 Task: Open Card Product End-of-Life Execution in Board Brand Monitoring Best Practices to Workspace Audio Editing Software and add a team member Softage.3@softage.net, a label Yellow, a checklist User Experience Design, an attachment from your onedrive, a color Yellow and finally, add a card description 'Conduct customer research for new customer referral' and a comment 'Let us make sure we have a clear understanding of the resources and budget available for this task, ensuring that we can execute it effectively.'. Add a start date 'Jan 07, 1900' with a due date 'Jan 14, 1900'
Action: Mouse moved to (111, 345)
Screenshot: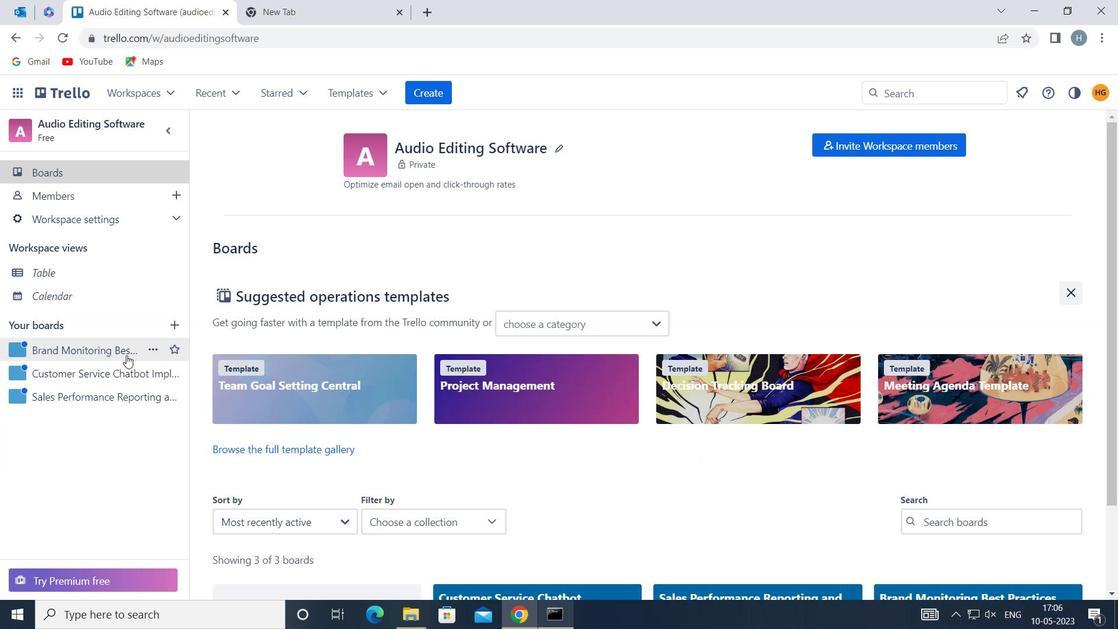 
Action: Mouse pressed left at (111, 345)
Screenshot: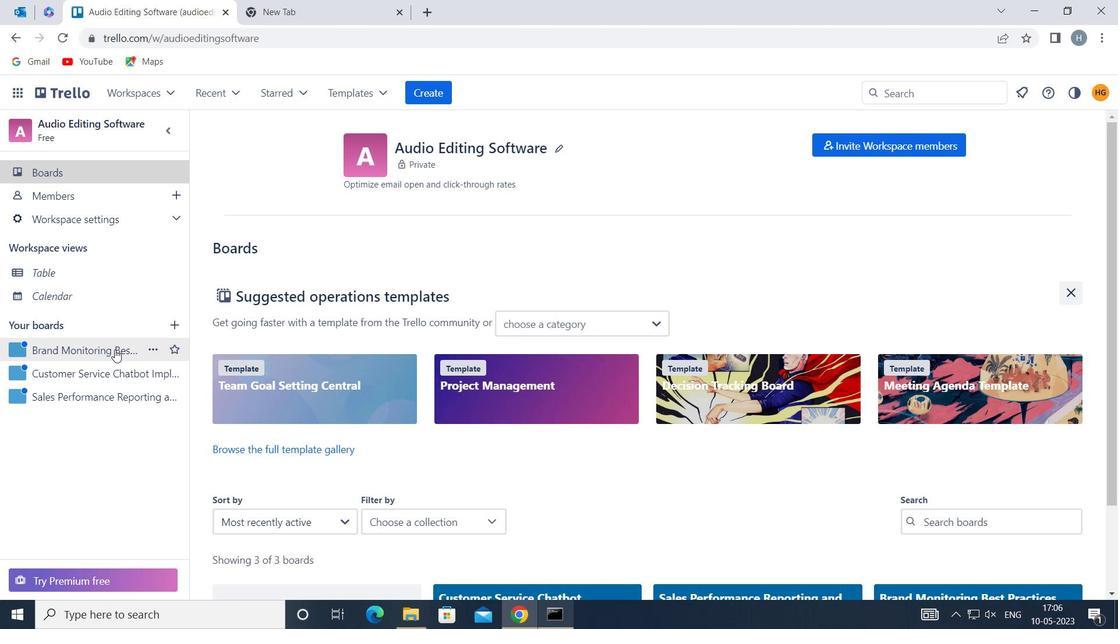 
Action: Mouse moved to (665, 203)
Screenshot: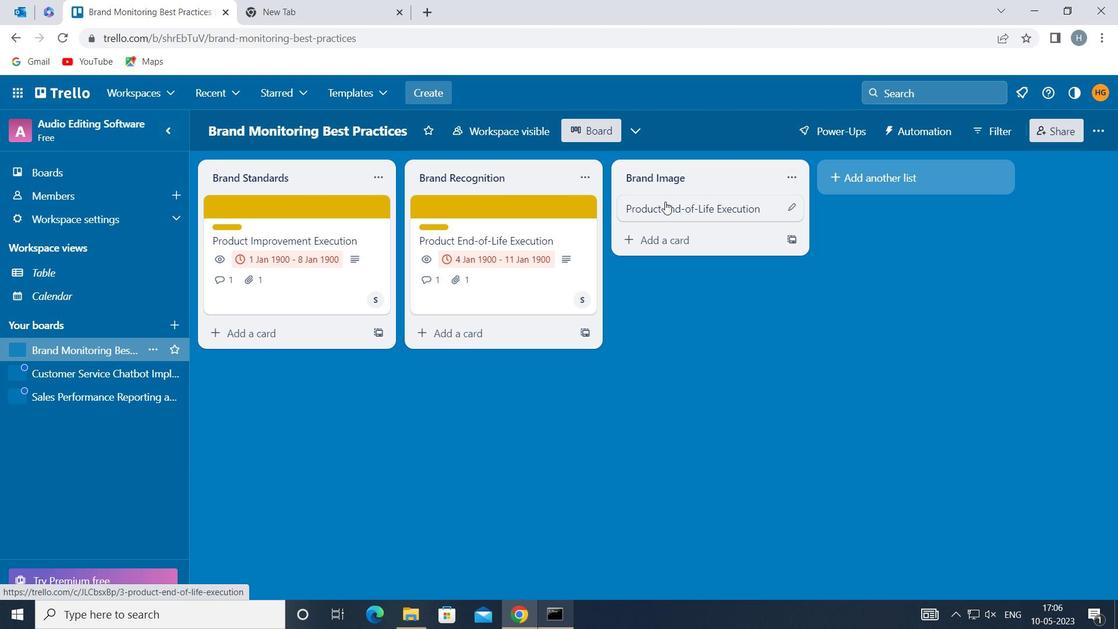 
Action: Mouse pressed left at (665, 203)
Screenshot: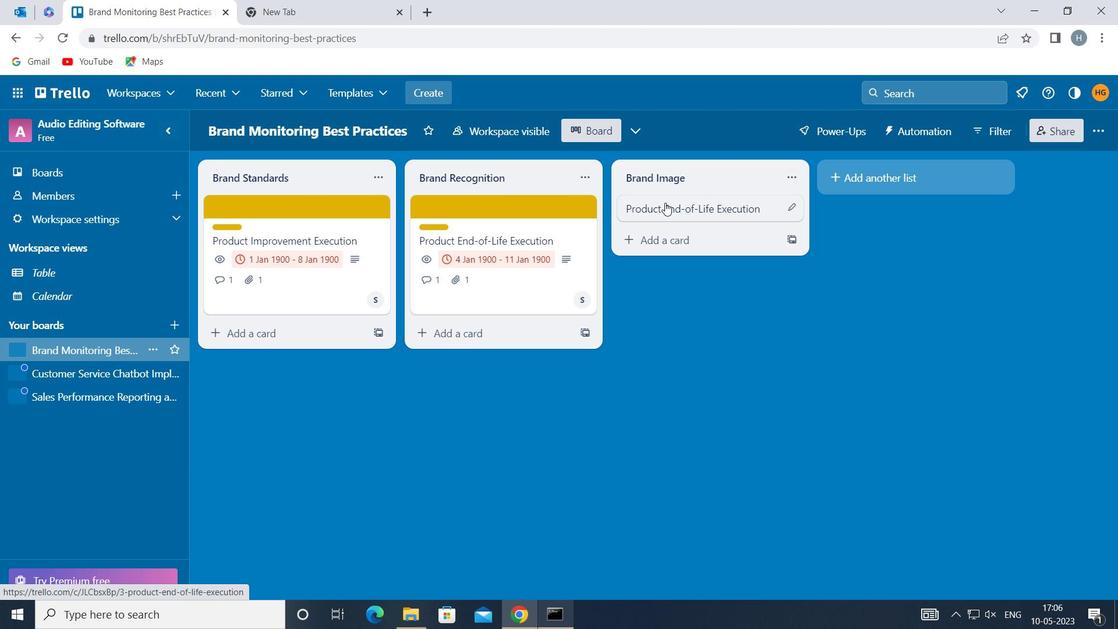 
Action: Mouse moved to (733, 262)
Screenshot: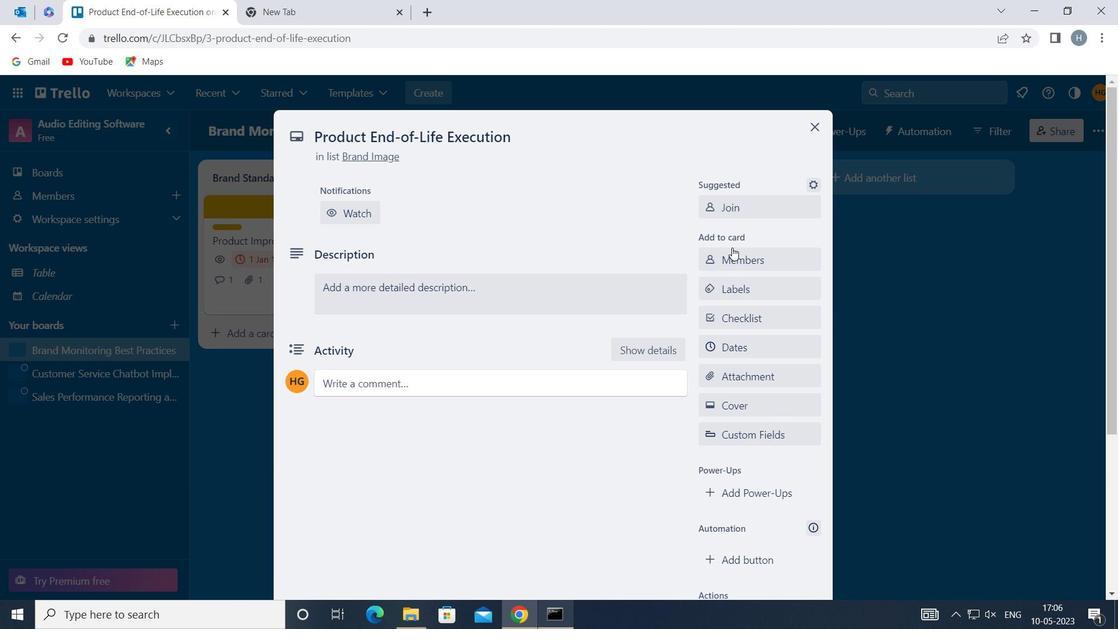 
Action: Mouse pressed left at (733, 262)
Screenshot: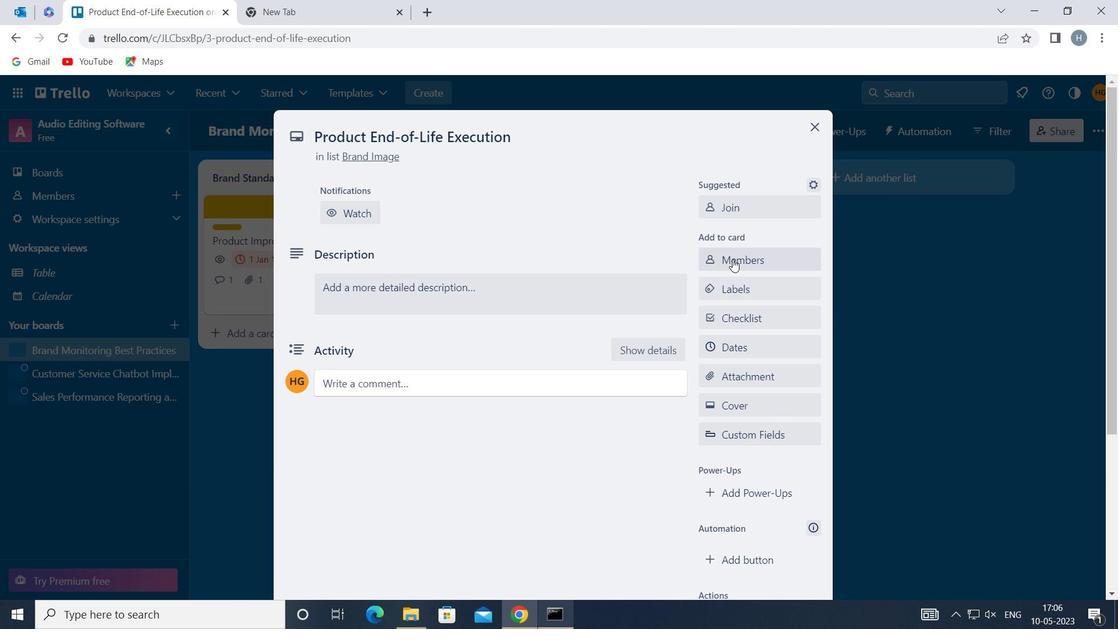
Action: Mouse moved to (735, 262)
Screenshot: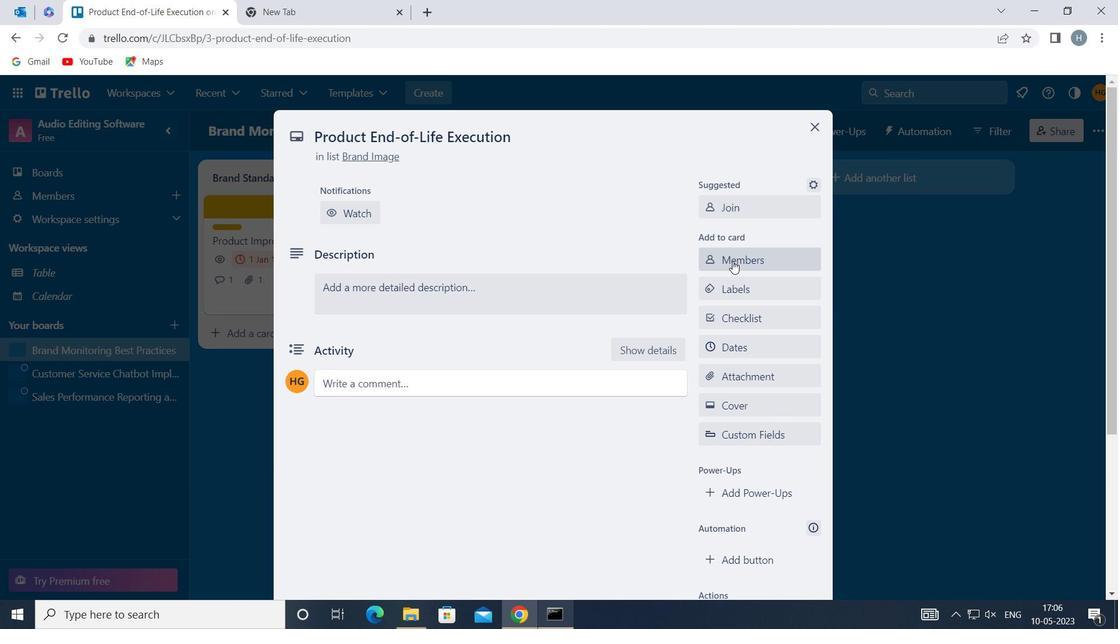 
Action: Key pressed sof
Screenshot: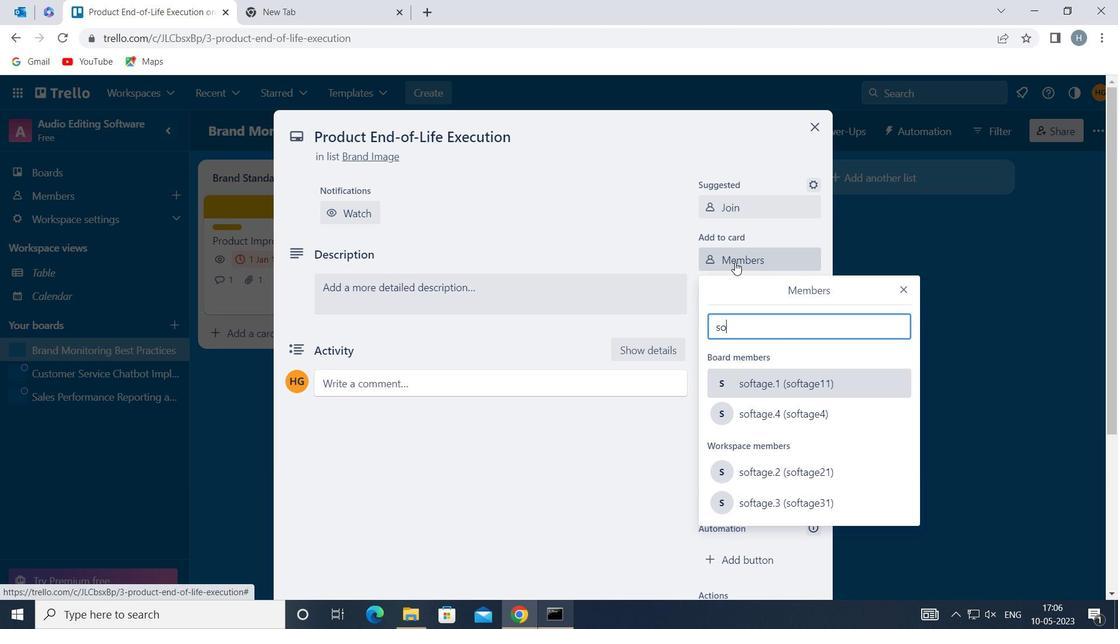 
Action: Mouse moved to (796, 503)
Screenshot: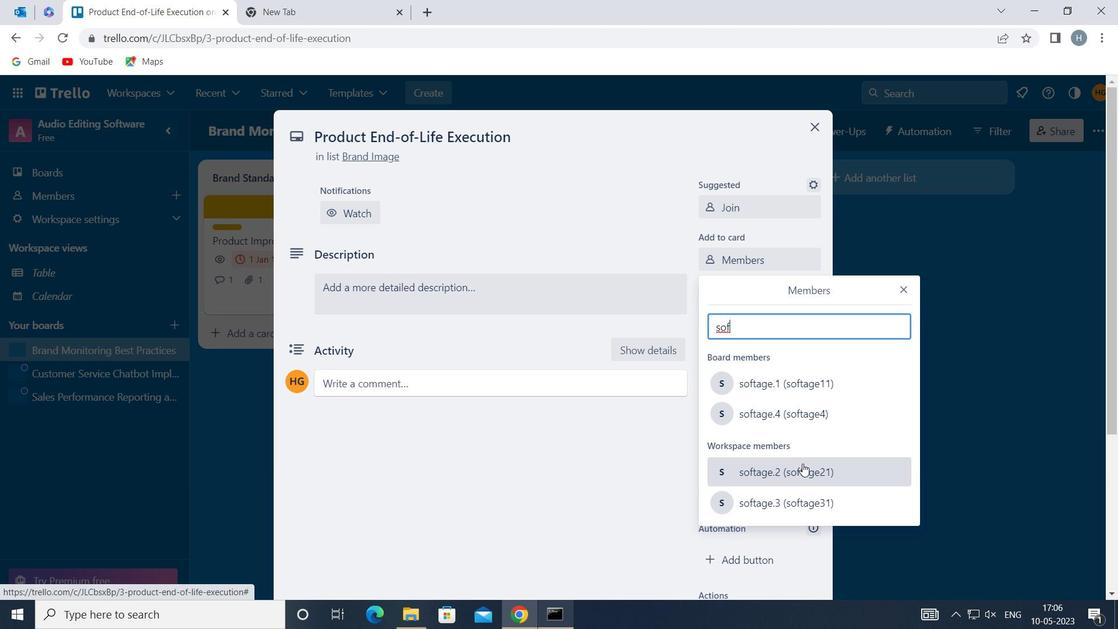 
Action: Mouse pressed left at (796, 503)
Screenshot: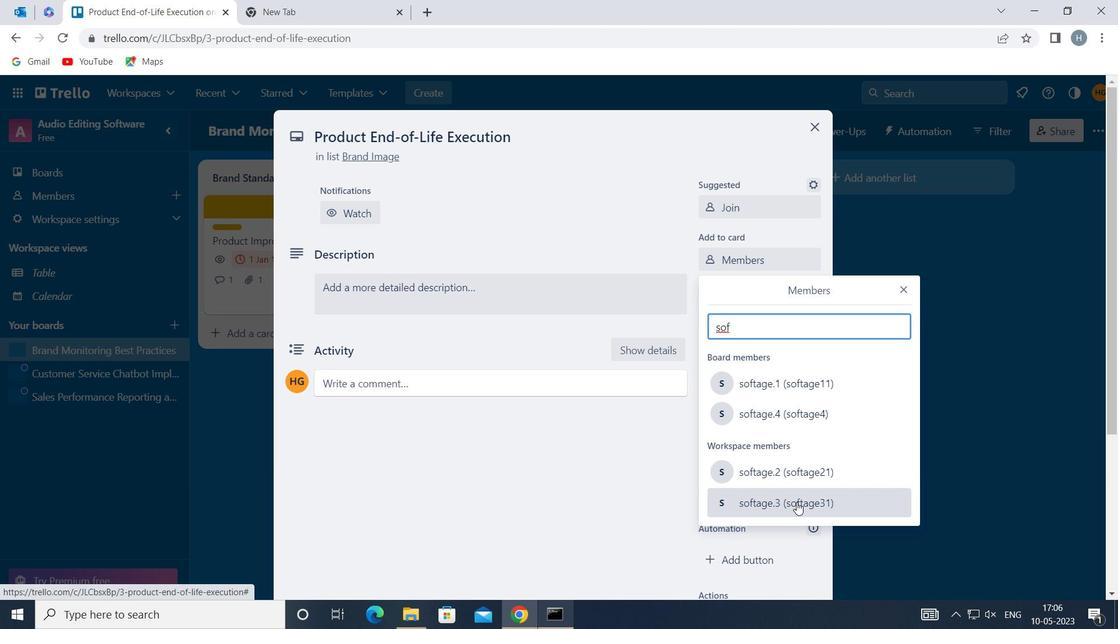 
Action: Mouse moved to (905, 284)
Screenshot: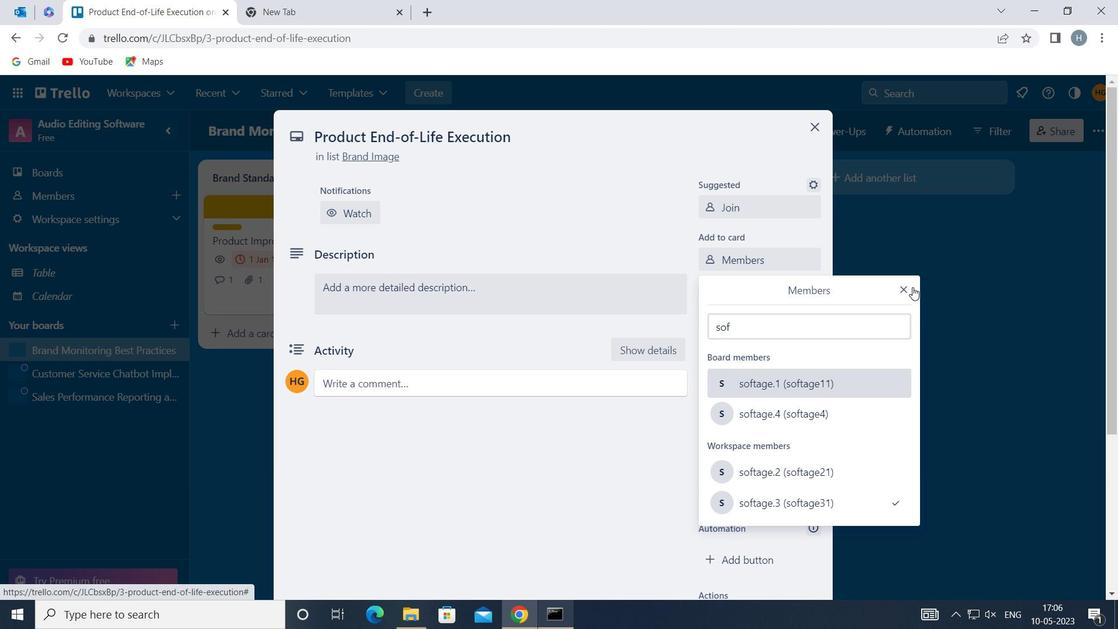 
Action: Mouse pressed left at (905, 284)
Screenshot: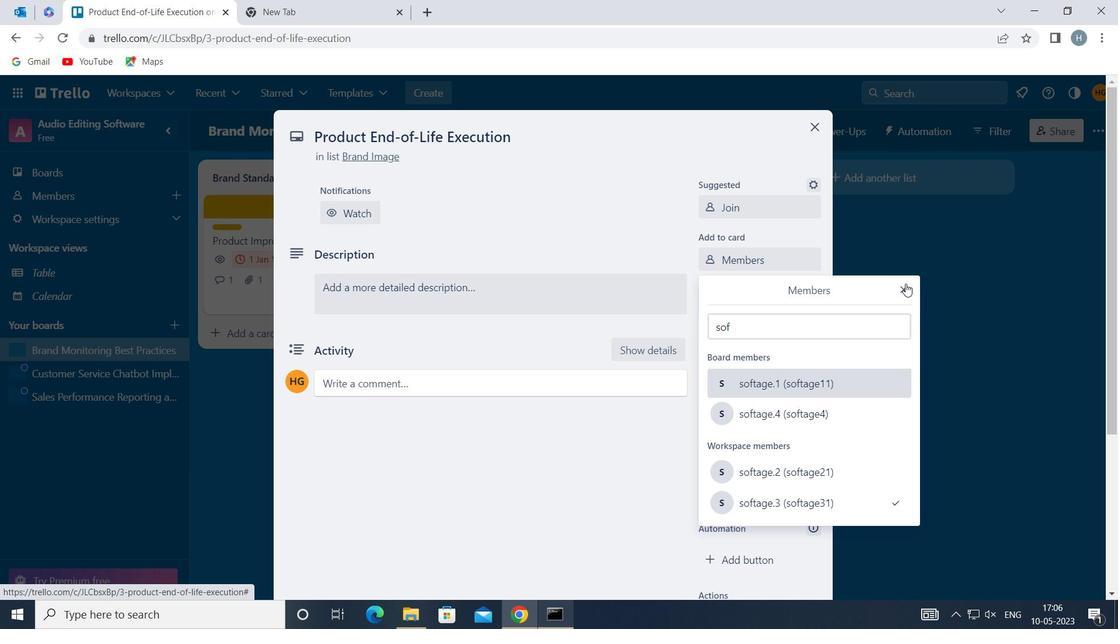 
Action: Mouse moved to (748, 288)
Screenshot: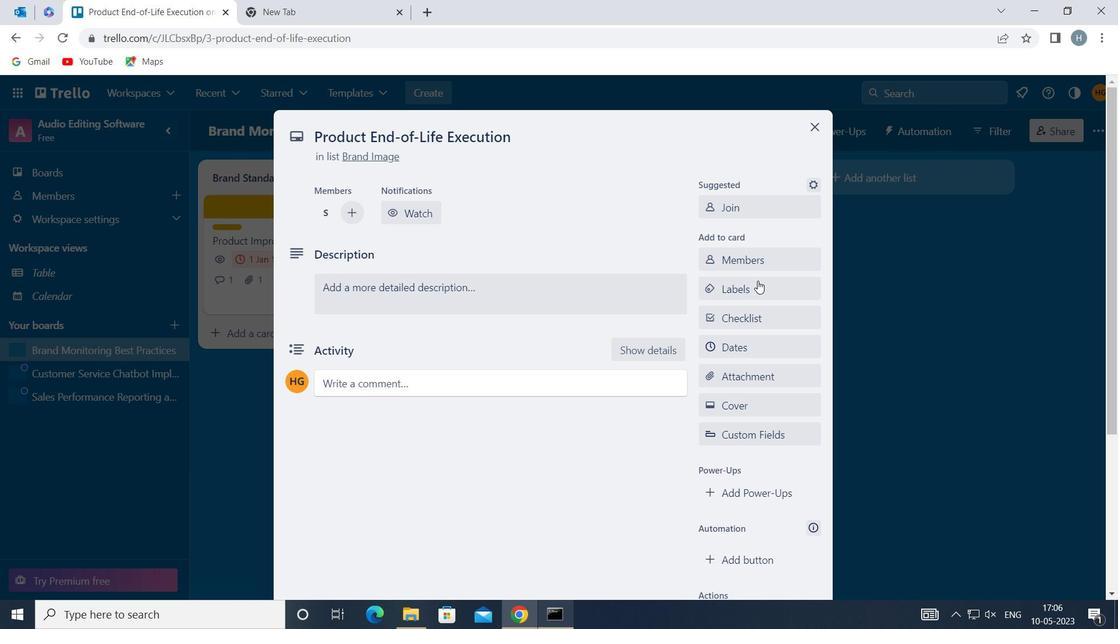 
Action: Mouse pressed left at (748, 288)
Screenshot: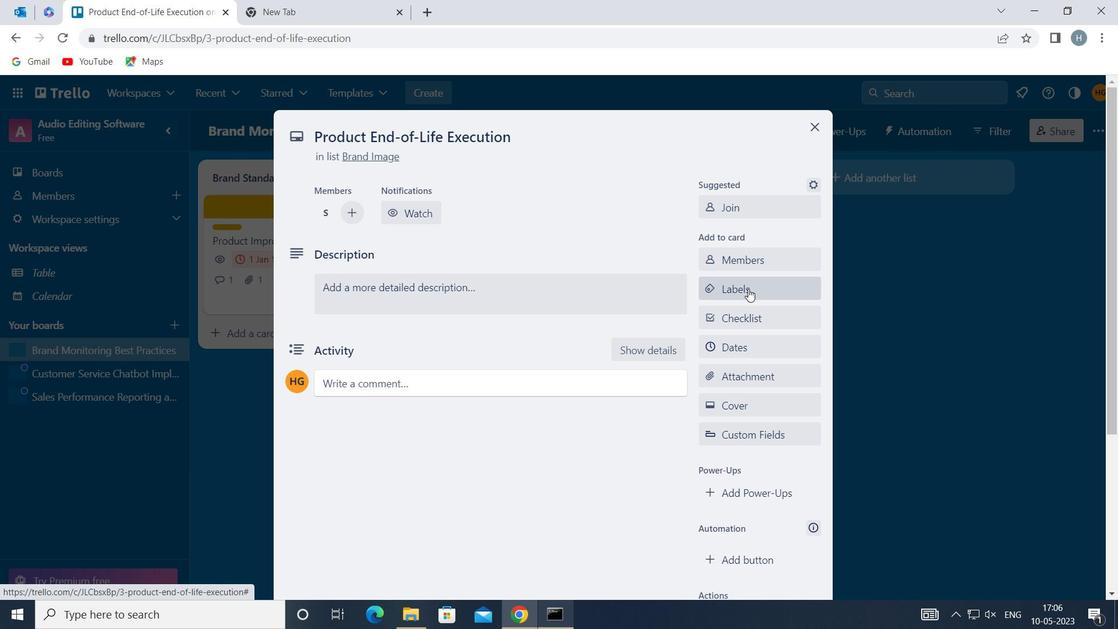 
Action: Mouse moved to (774, 239)
Screenshot: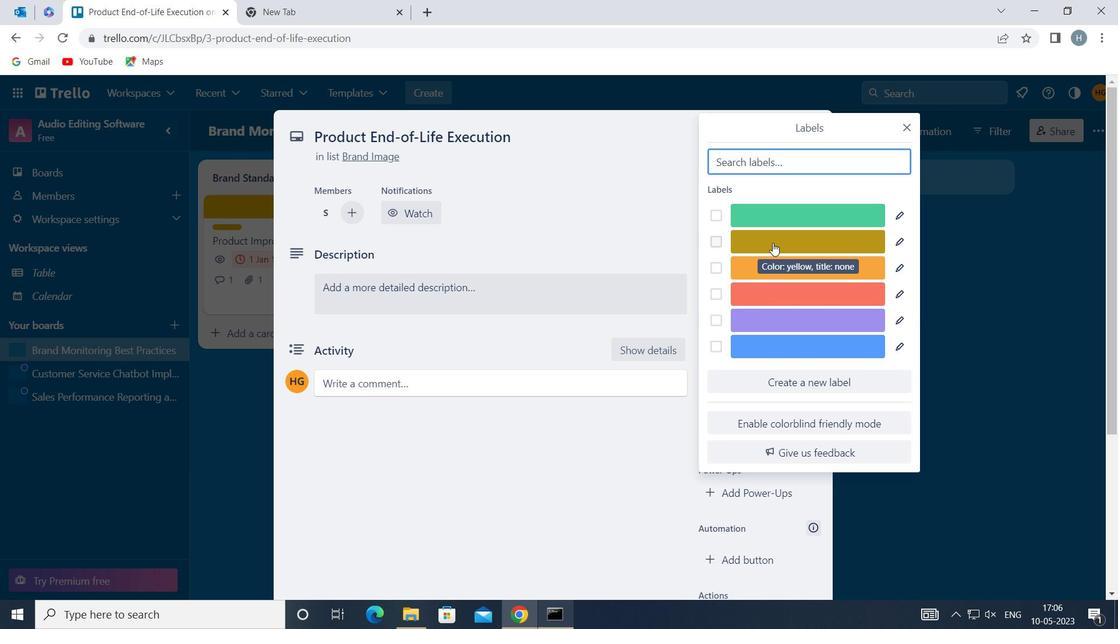 
Action: Mouse pressed left at (774, 239)
Screenshot: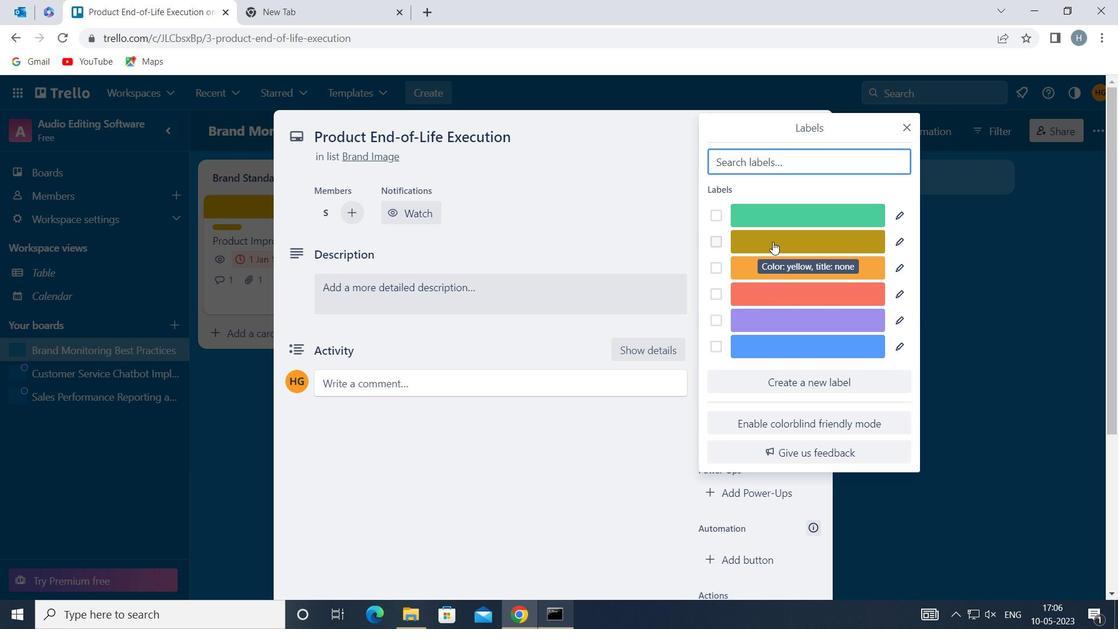 
Action: Mouse moved to (909, 125)
Screenshot: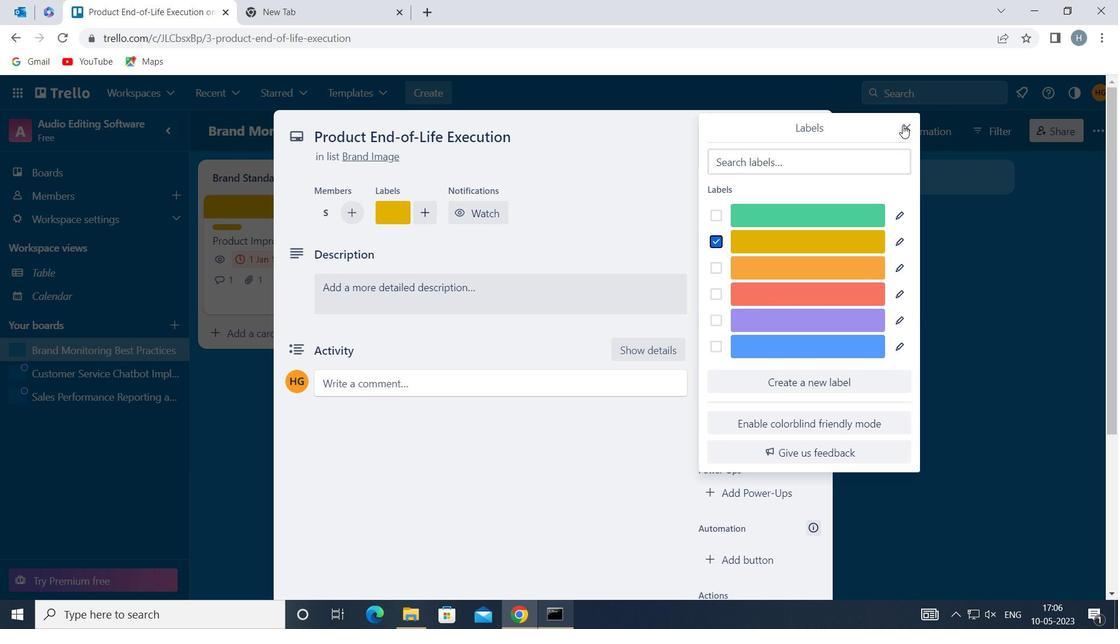 
Action: Mouse pressed left at (909, 125)
Screenshot: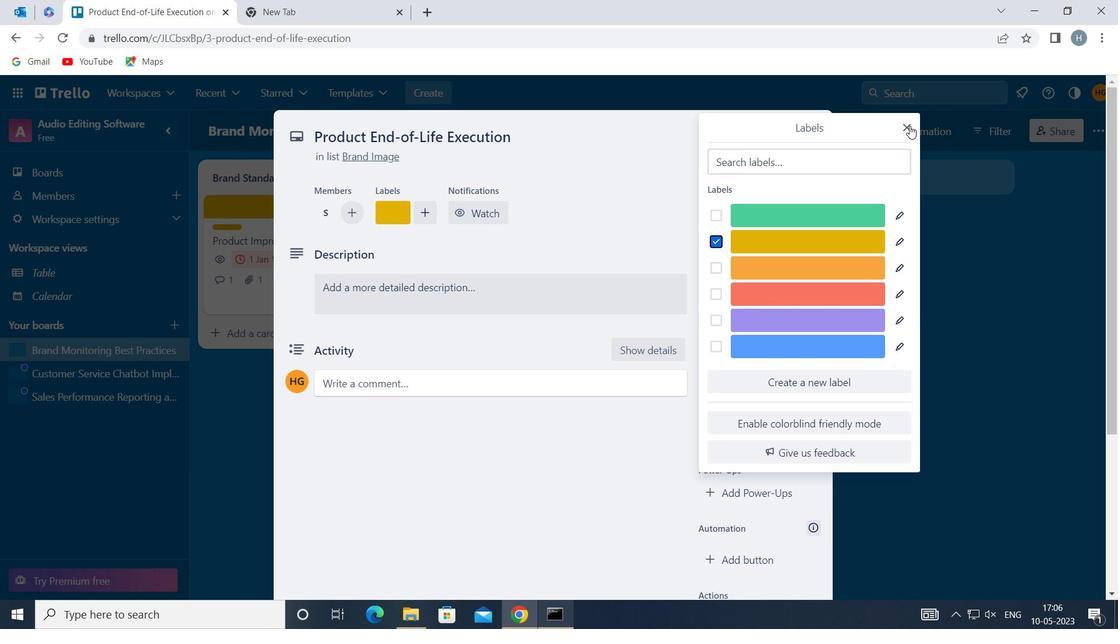
Action: Mouse moved to (764, 308)
Screenshot: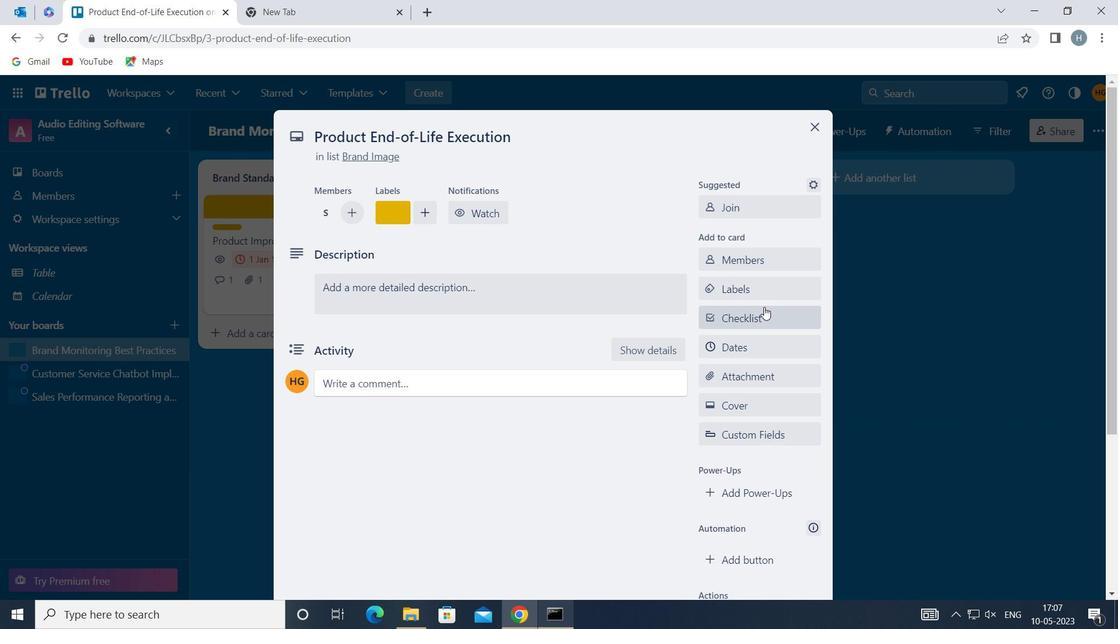 
Action: Mouse pressed left at (764, 308)
Screenshot: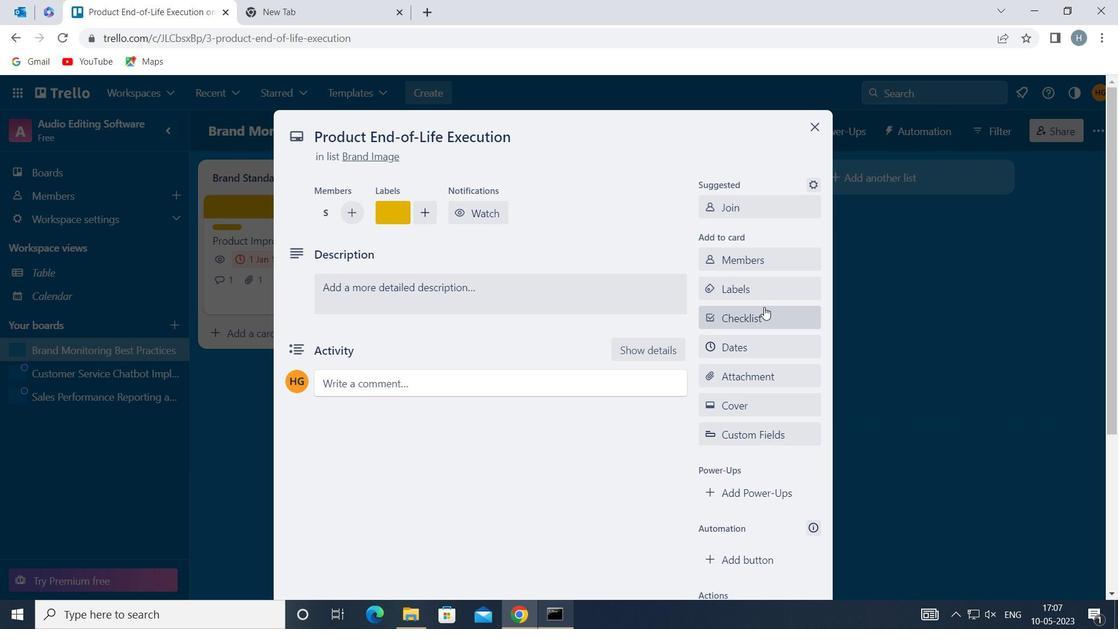 
Action: Mouse moved to (764, 308)
Screenshot: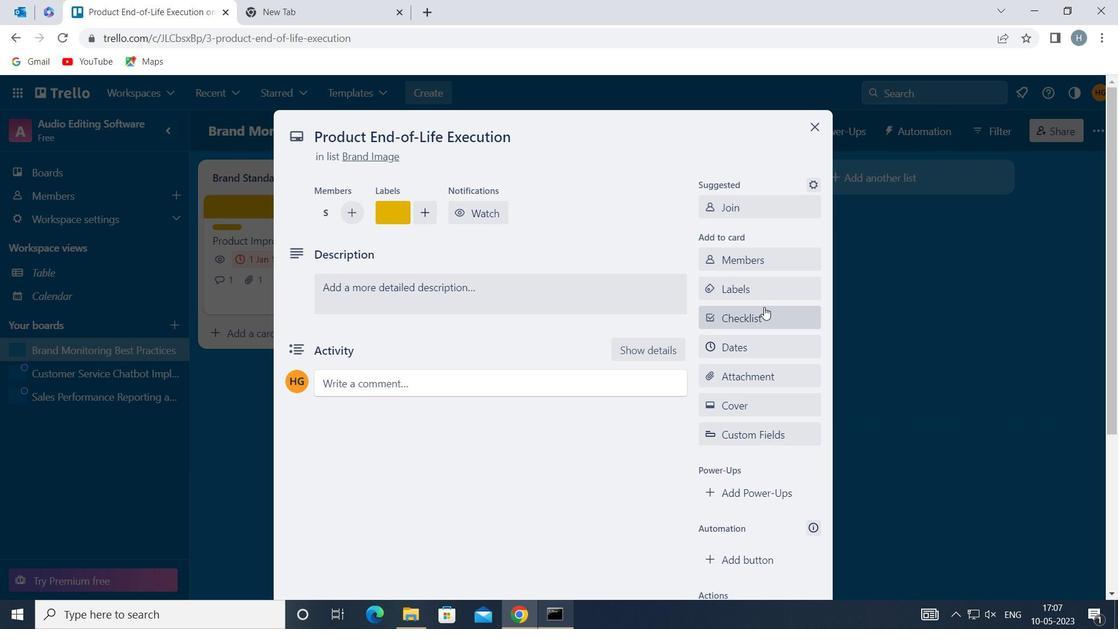 
Action: Key pressed <Key.shift>USER
Screenshot: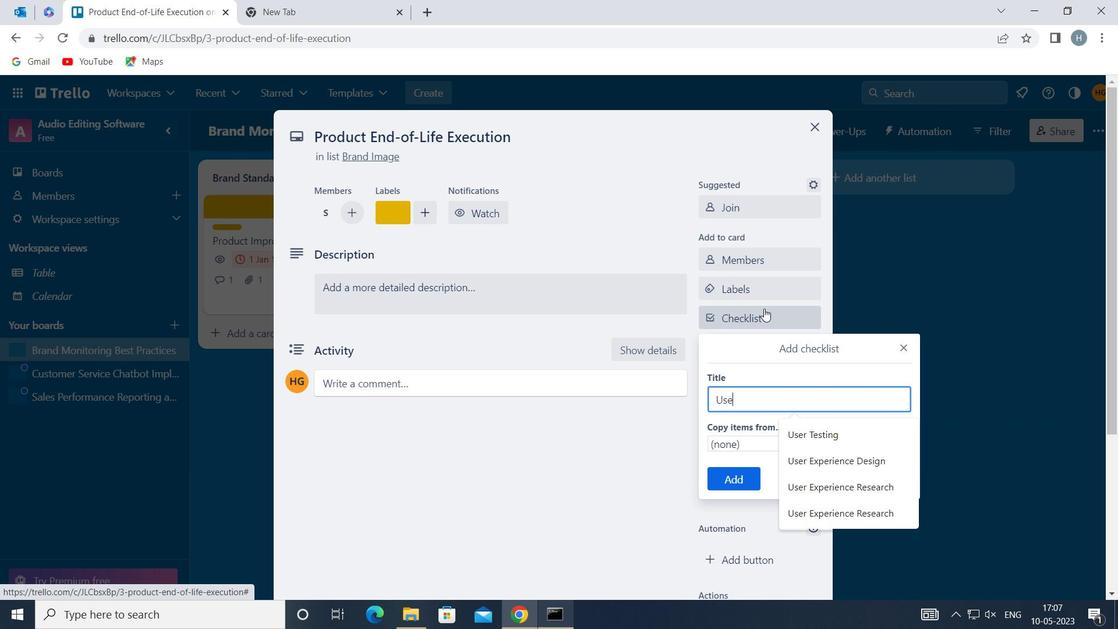 
Action: Mouse moved to (840, 458)
Screenshot: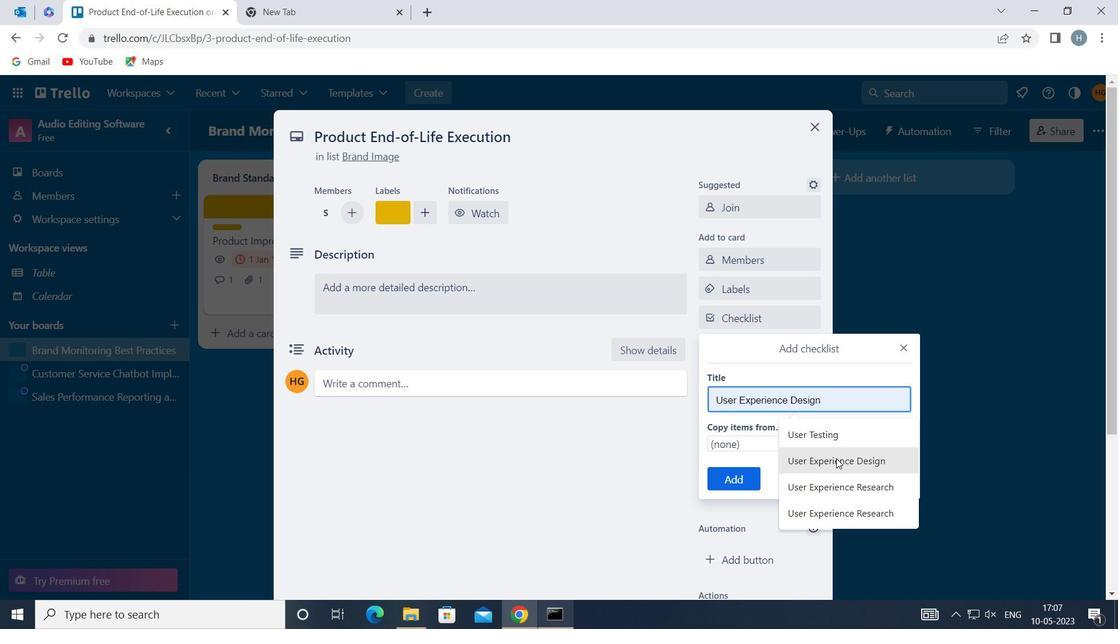 
Action: Mouse pressed left at (840, 458)
Screenshot: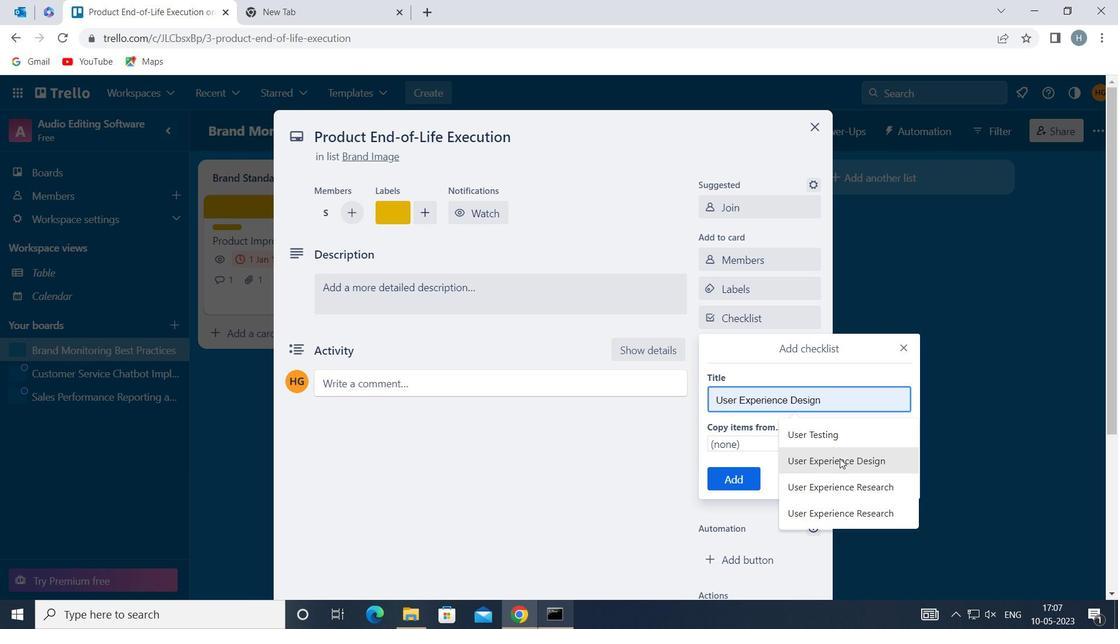 
Action: Mouse moved to (739, 478)
Screenshot: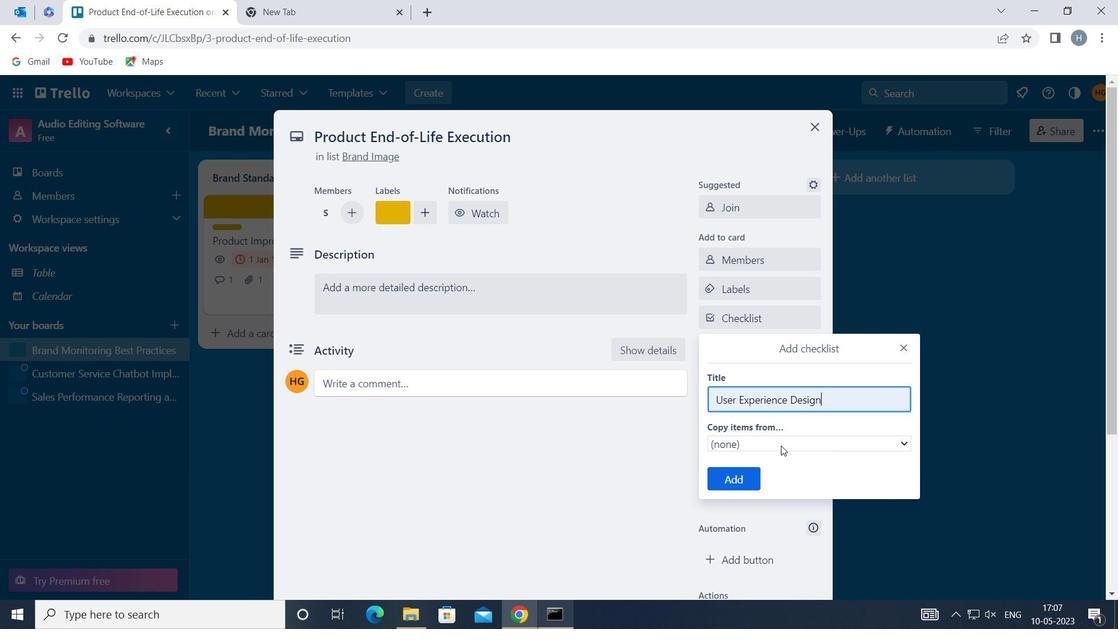
Action: Mouse pressed left at (739, 478)
Screenshot: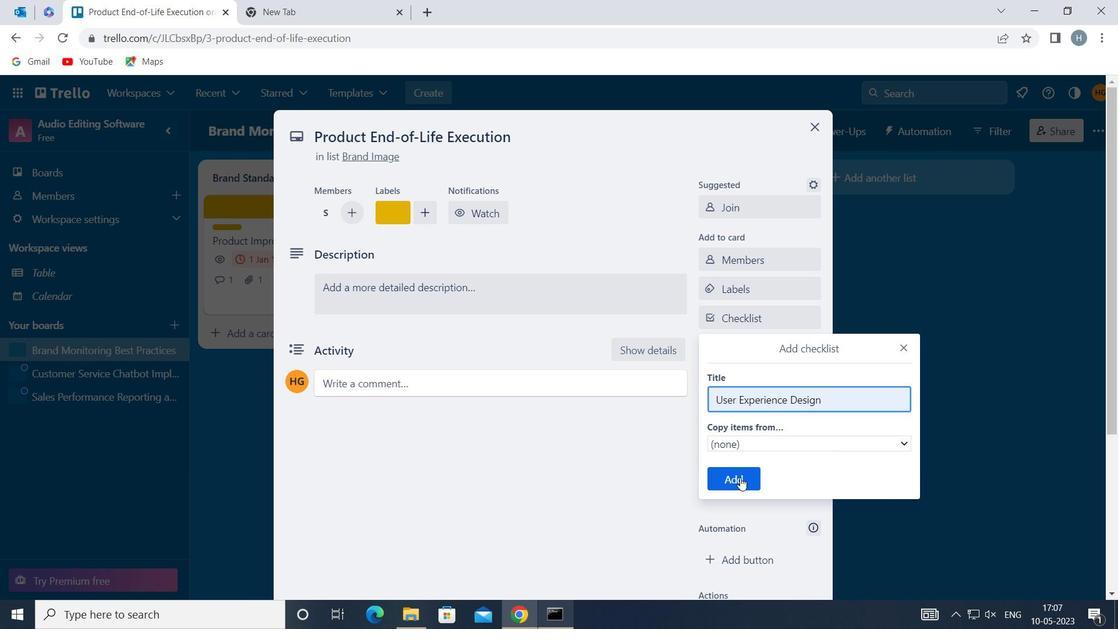 
Action: Mouse moved to (761, 374)
Screenshot: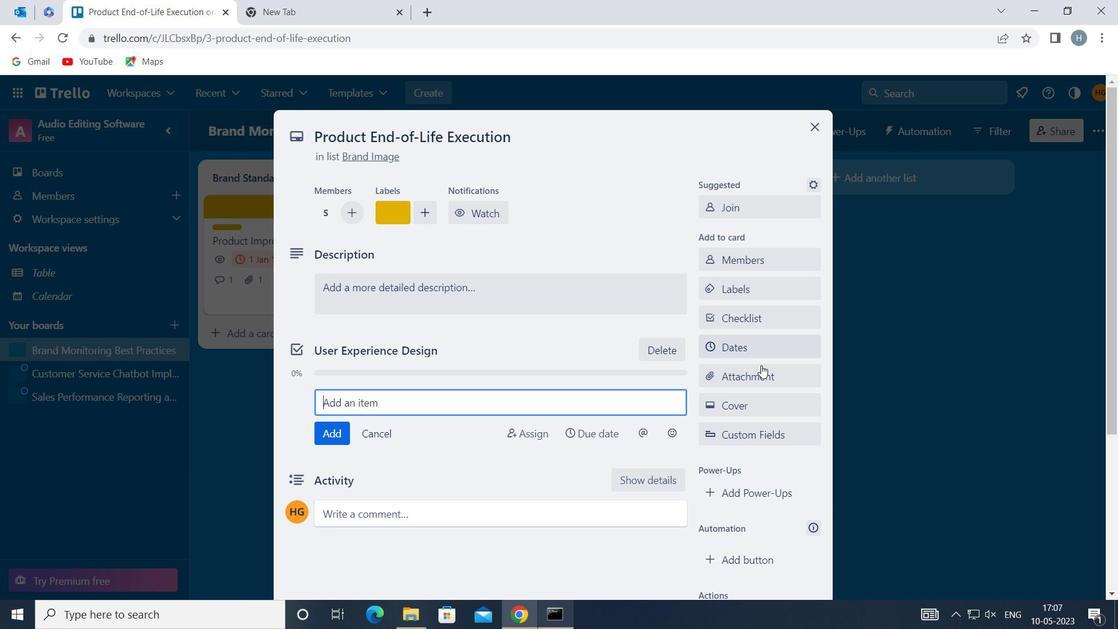 
Action: Mouse pressed left at (761, 374)
Screenshot: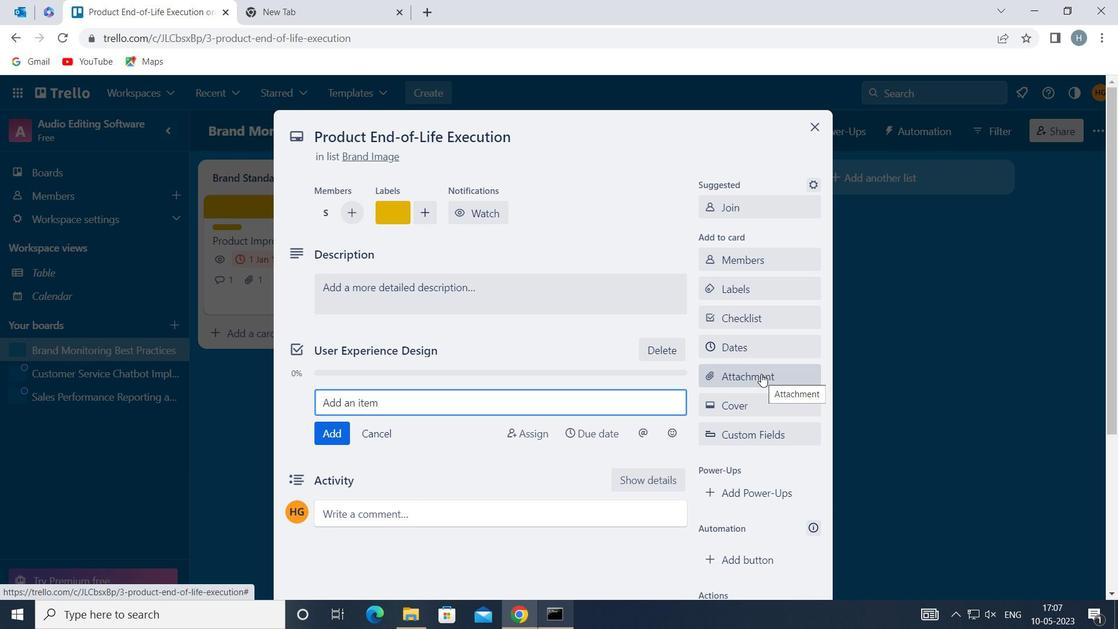 
Action: Mouse moved to (767, 275)
Screenshot: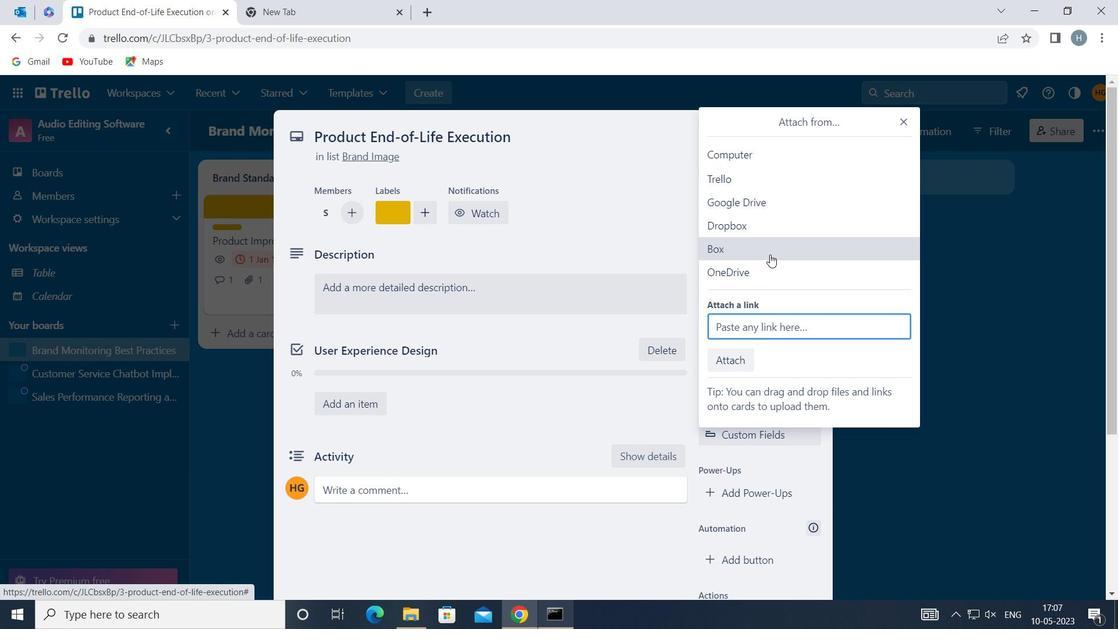 
Action: Mouse pressed left at (767, 275)
Screenshot: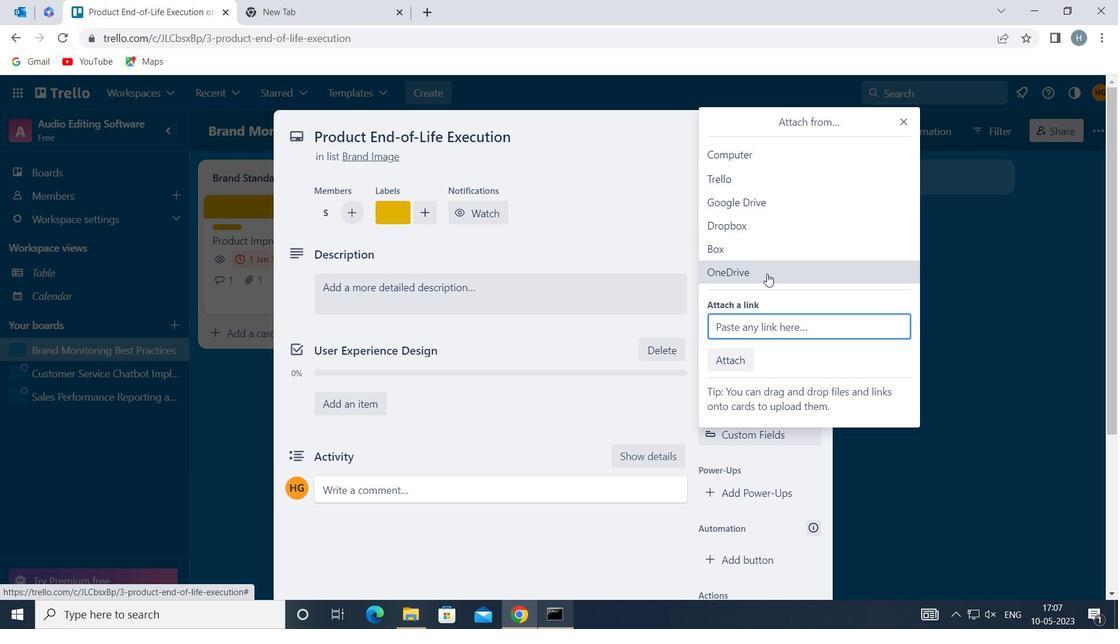 
Action: Mouse moved to (697, 204)
Screenshot: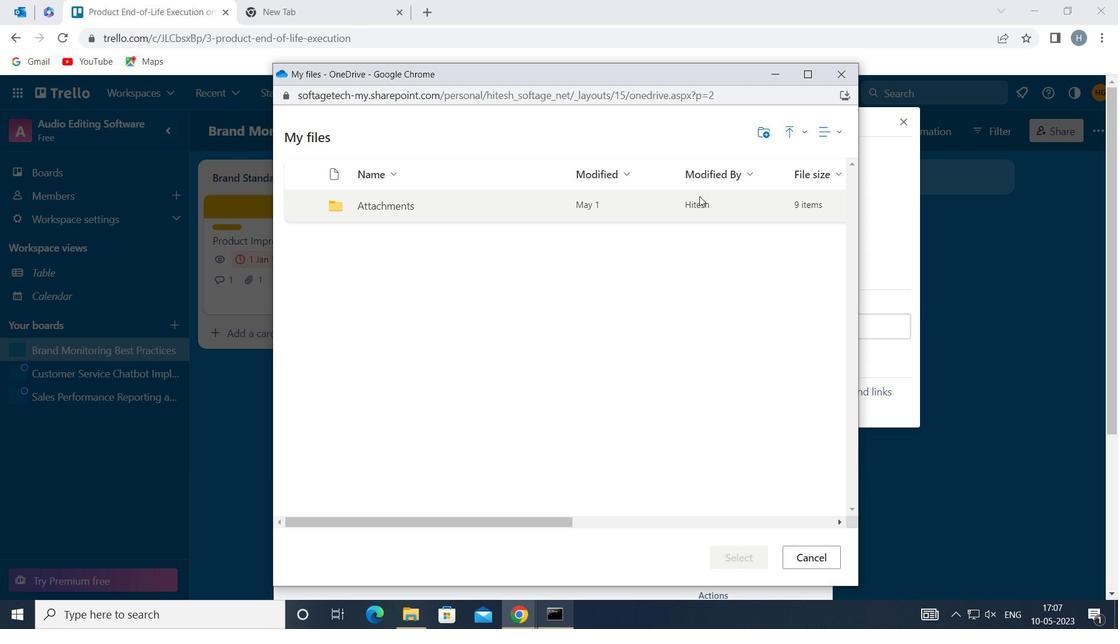 
Action: Mouse pressed left at (697, 204)
Screenshot: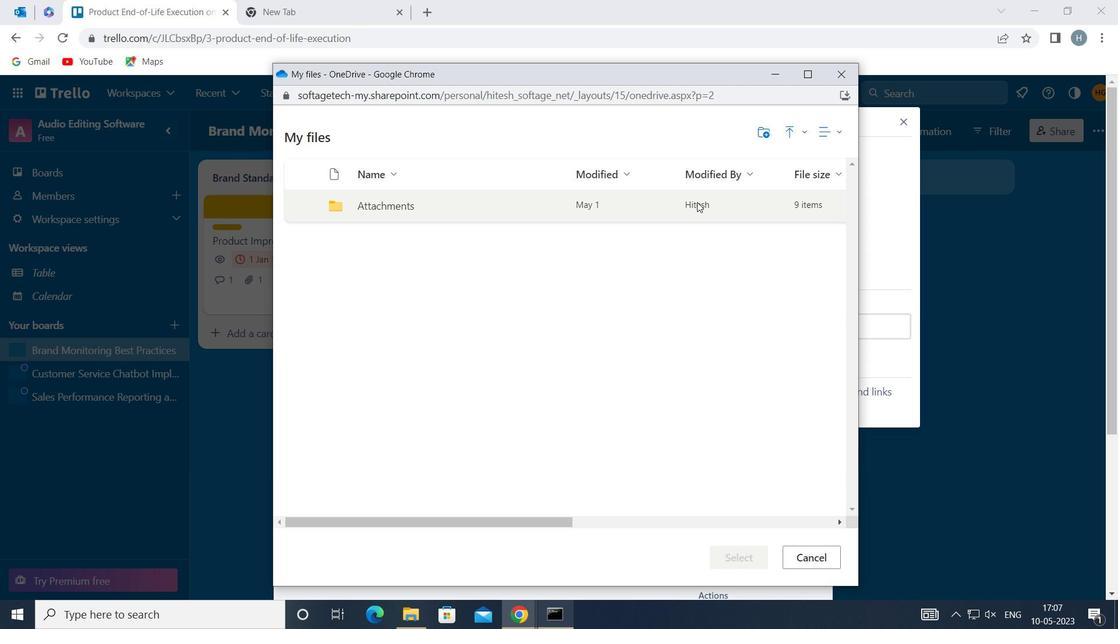 
Action: Mouse moved to (694, 206)
Screenshot: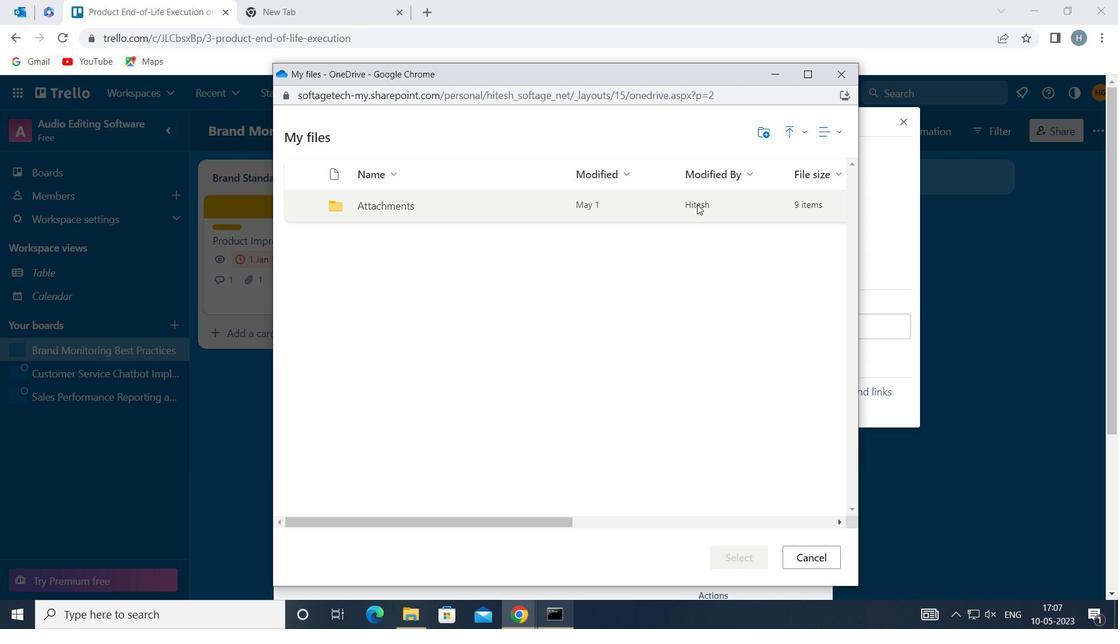 
Action: Mouse pressed left at (694, 206)
Screenshot: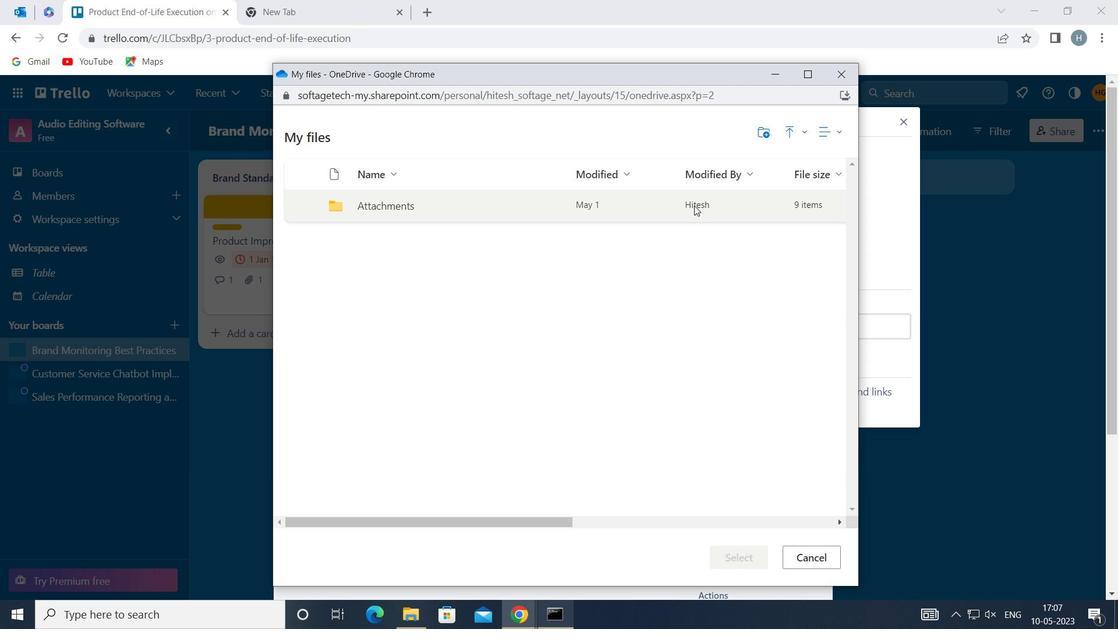 
Action: Mouse pressed left at (694, 206)
Screenshot: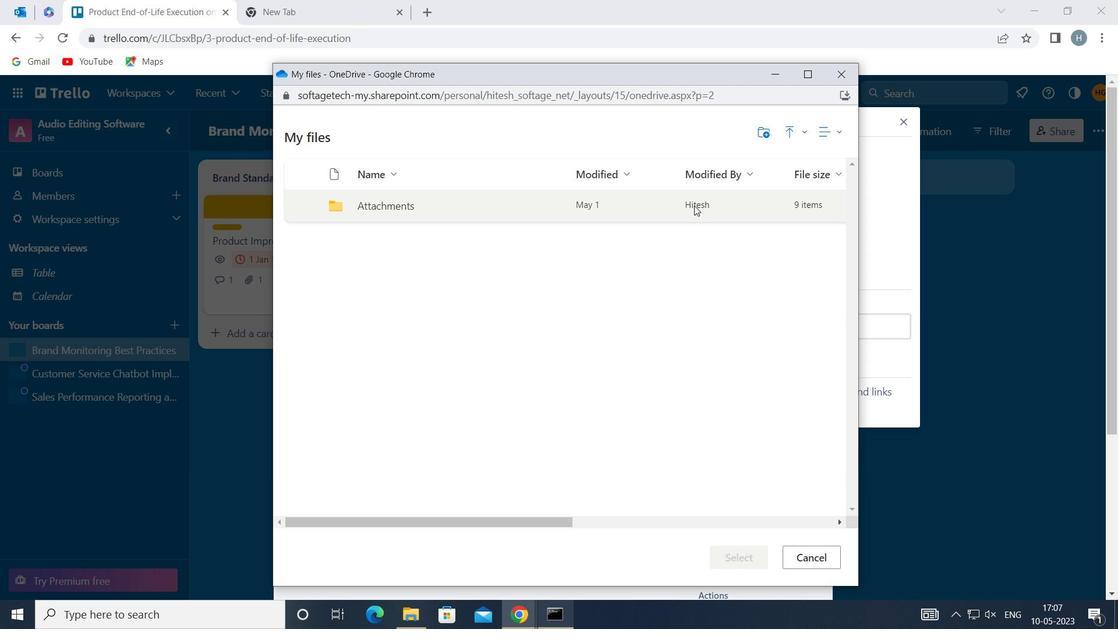 
Action: Mouse moved to (694, 234)
Screenshot: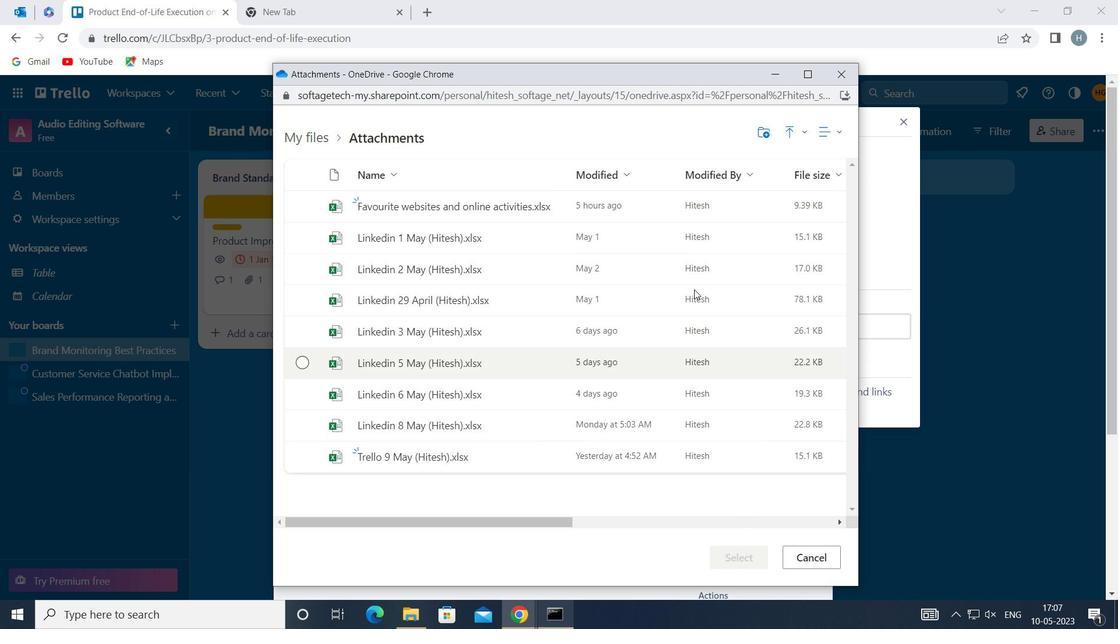 
Action: Mouse pressed left at (694, 234)
Screenshot: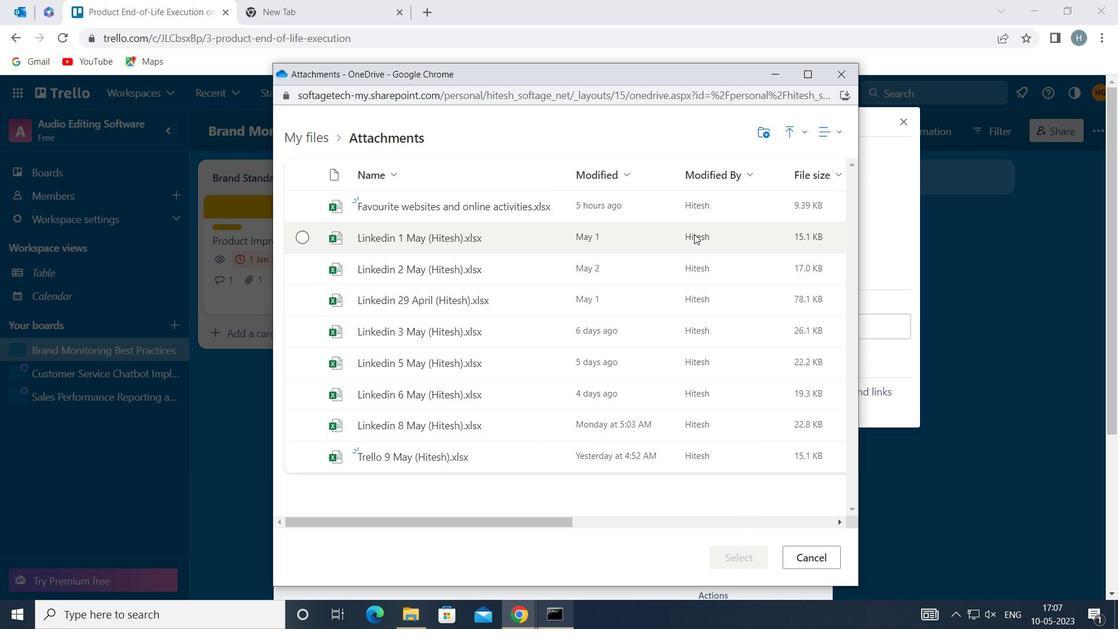 
Action: Mouse moved to (742, 551)
Screenshot: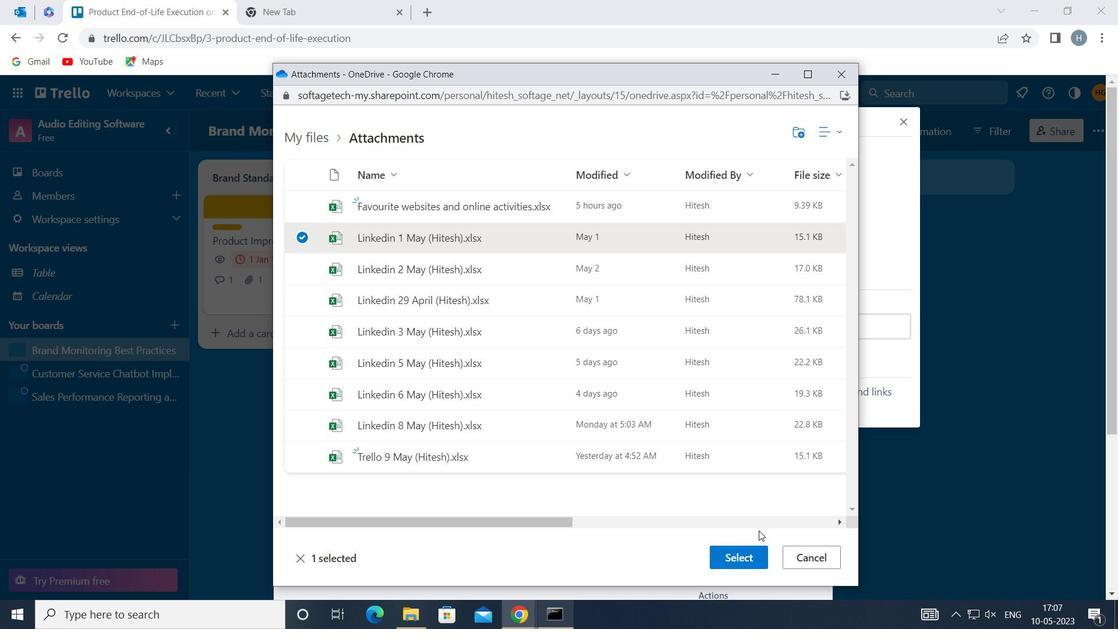 
Action: Mouse pressed left at (742, 551)
Screenshot: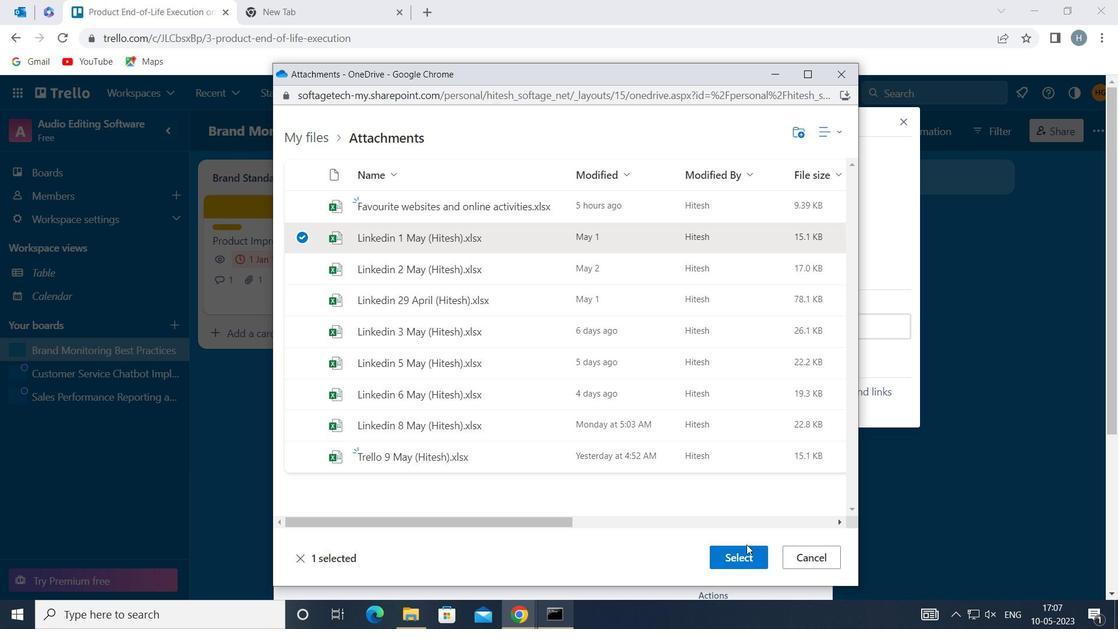 
Action: Mouse moved to (756, 403)
Screenshot: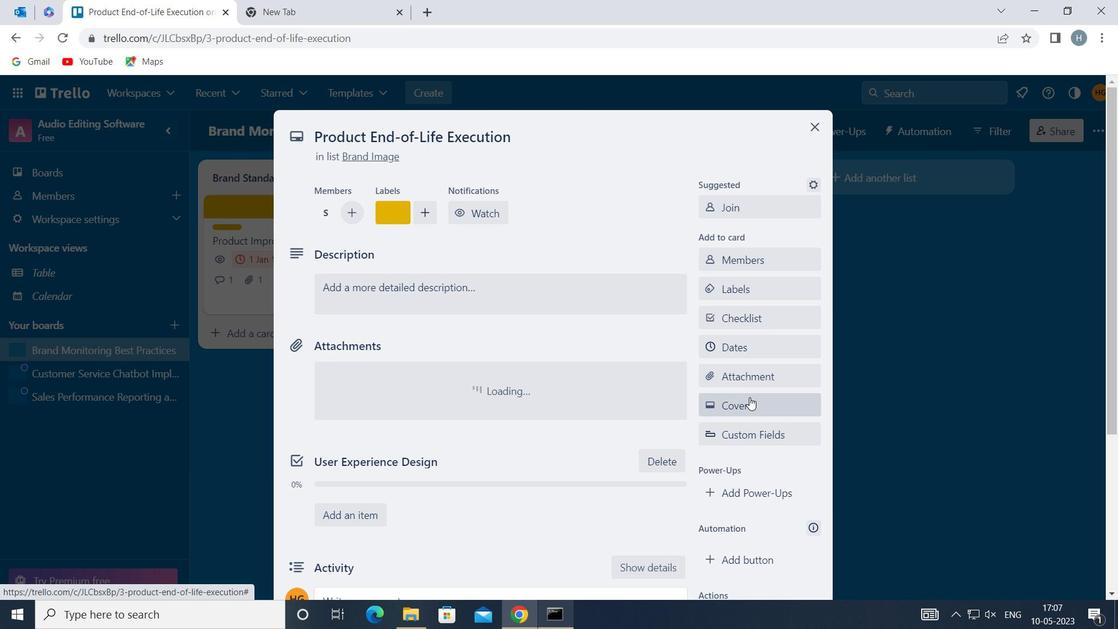 
Action: Mouse pressed left at (756, 403)
Screenshot: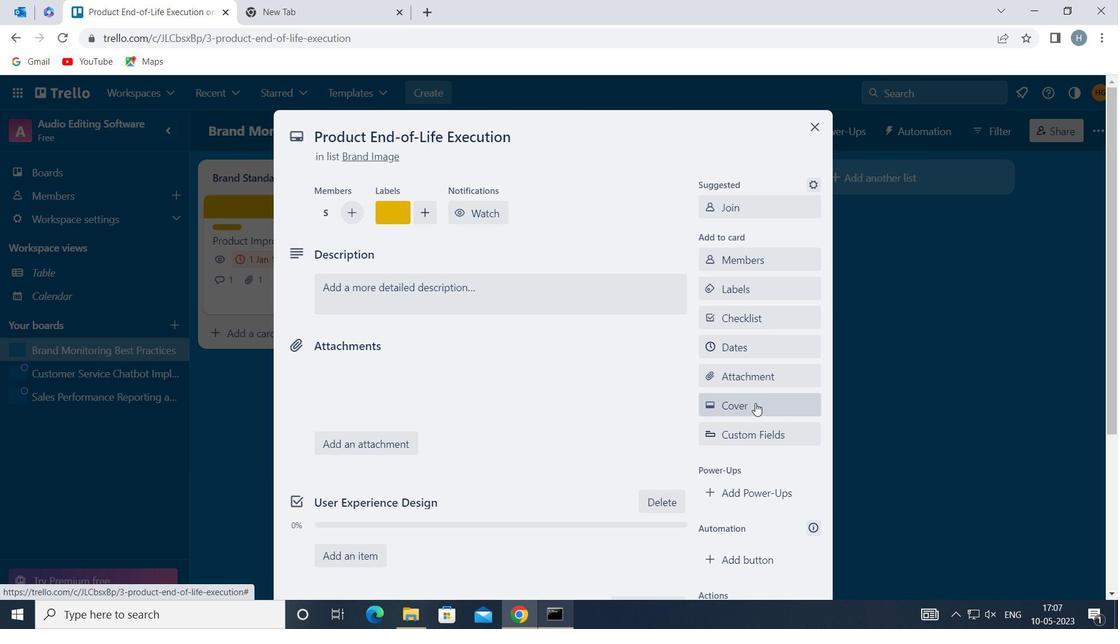 
Action: Mouse moved to (771, 308)
Screenshot: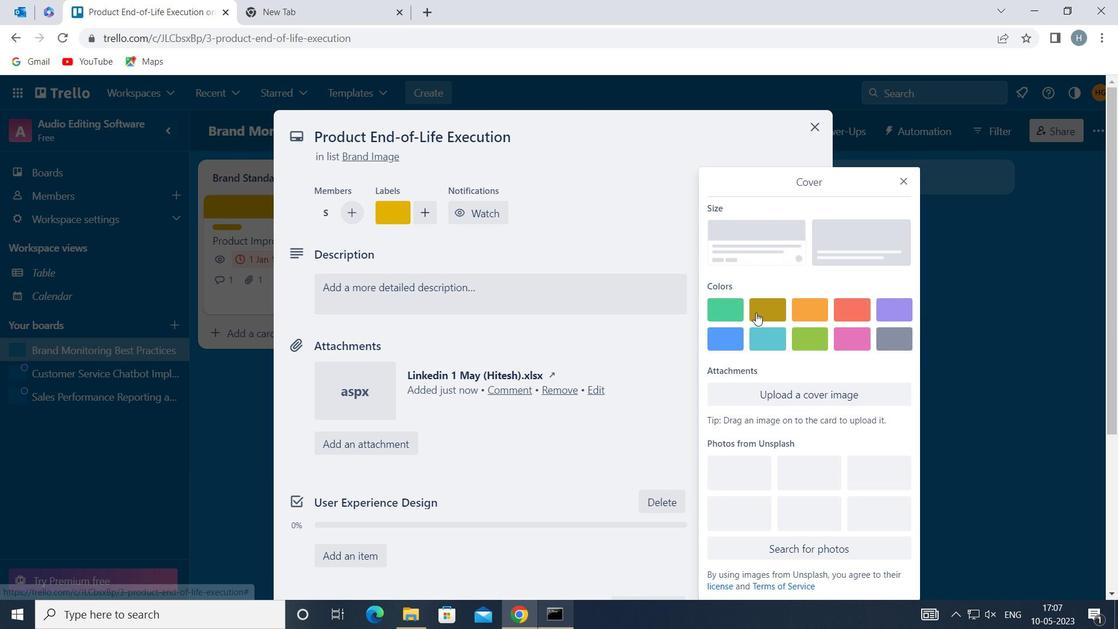 
Action: Mouse pressed left at (771, 308)
Screenshot: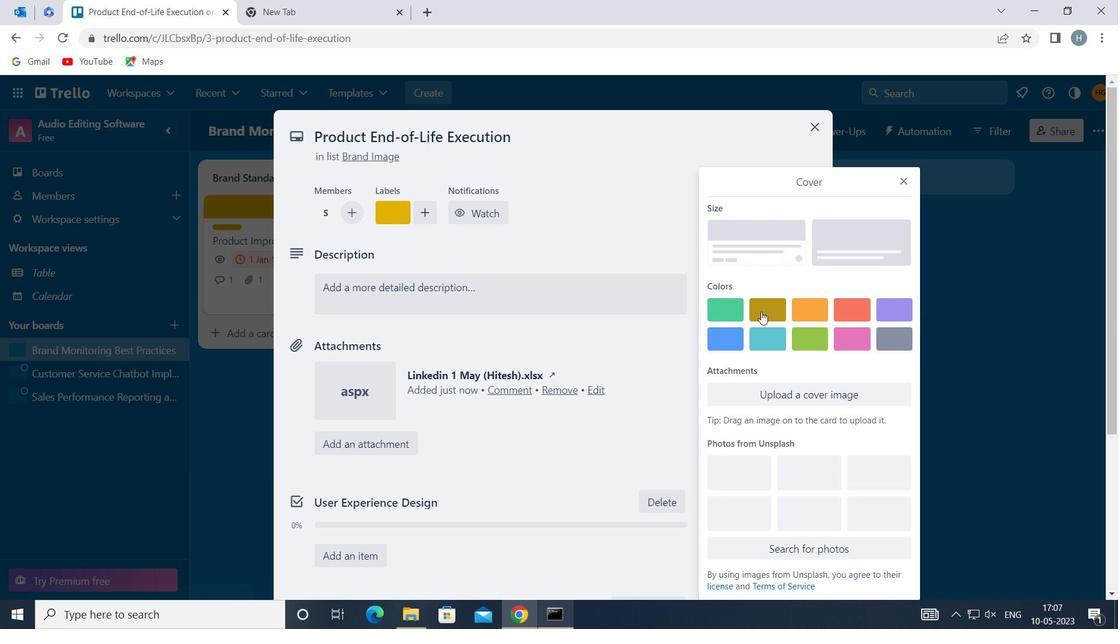 
Action: Mouse moved to (908, 150)
Screenshot: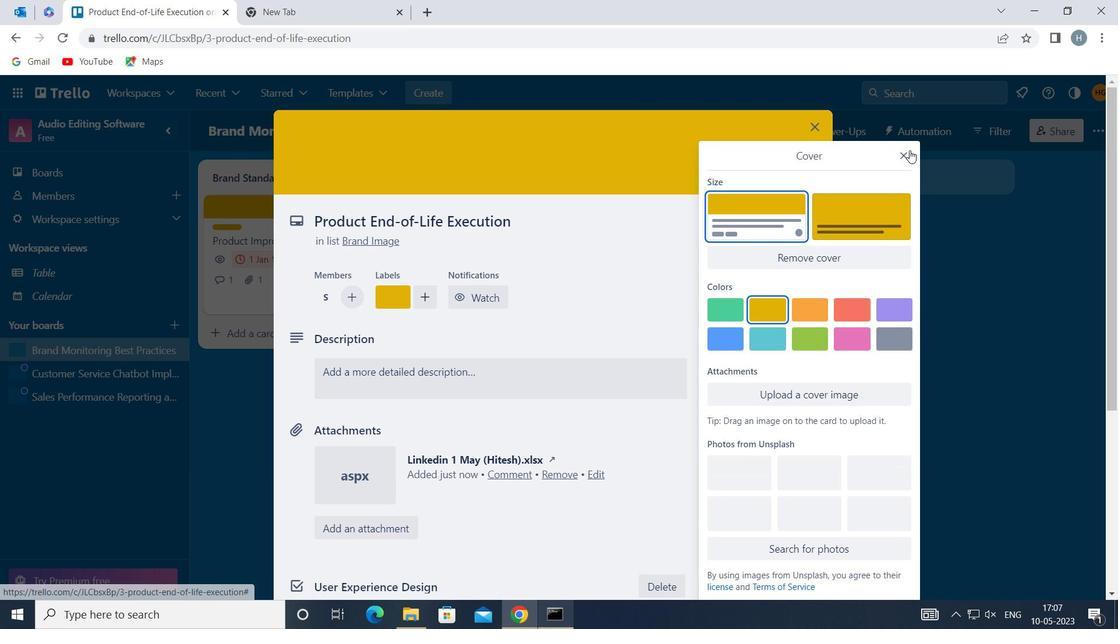 
Action: Mouse pressed left at (908, 150)
Screenshot: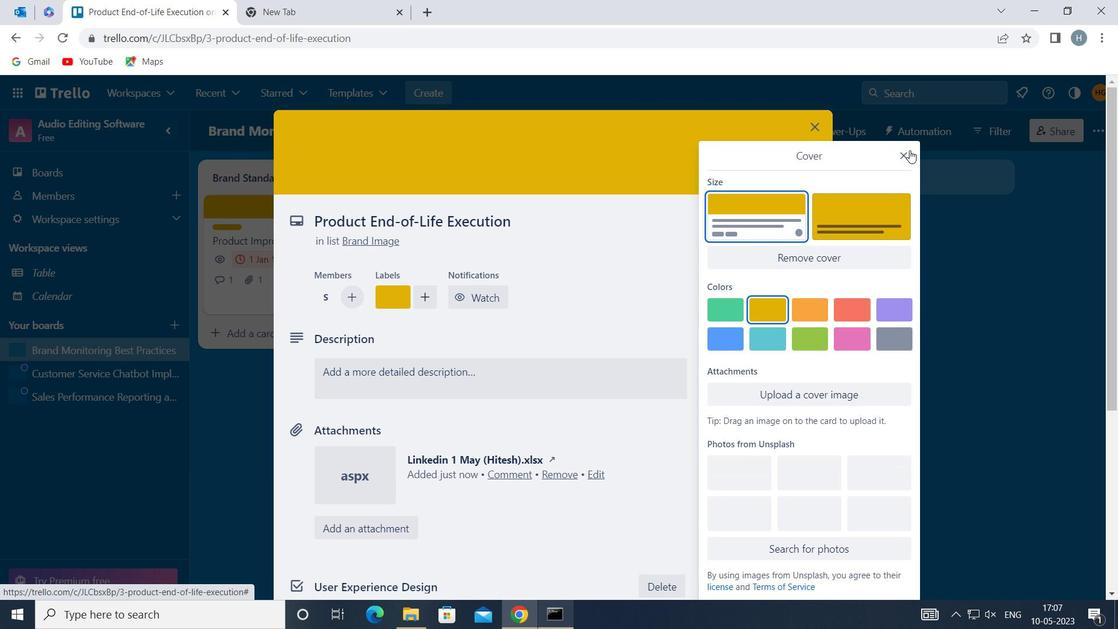 
Action: Mouse moved to (547, 383)
Screenshot: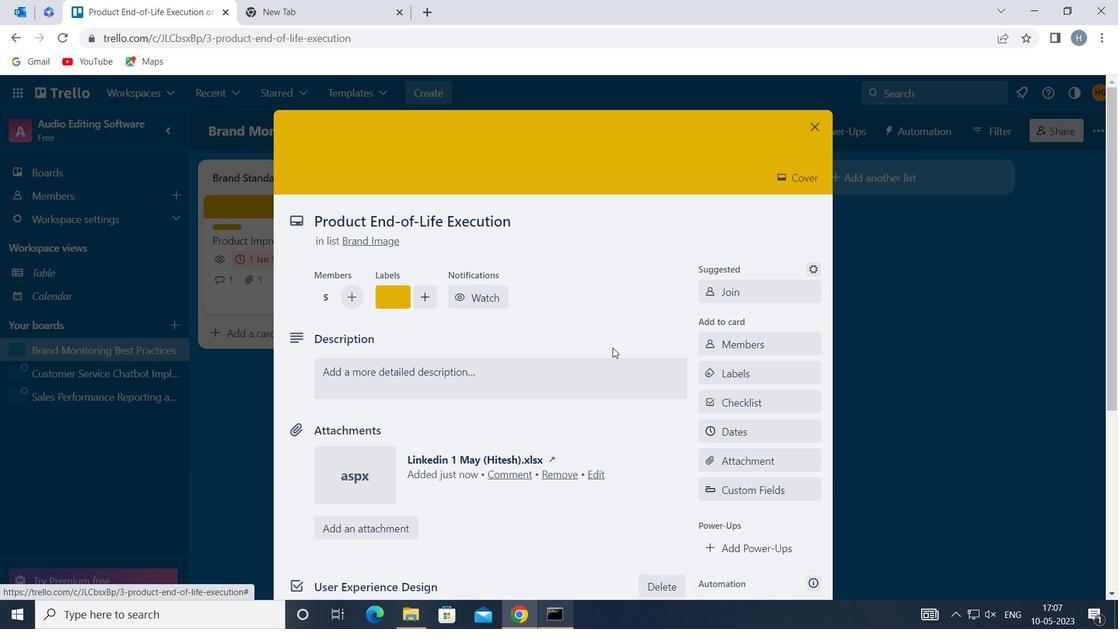 
Action: Mouse pressed left at (547, 383)
Screenshot: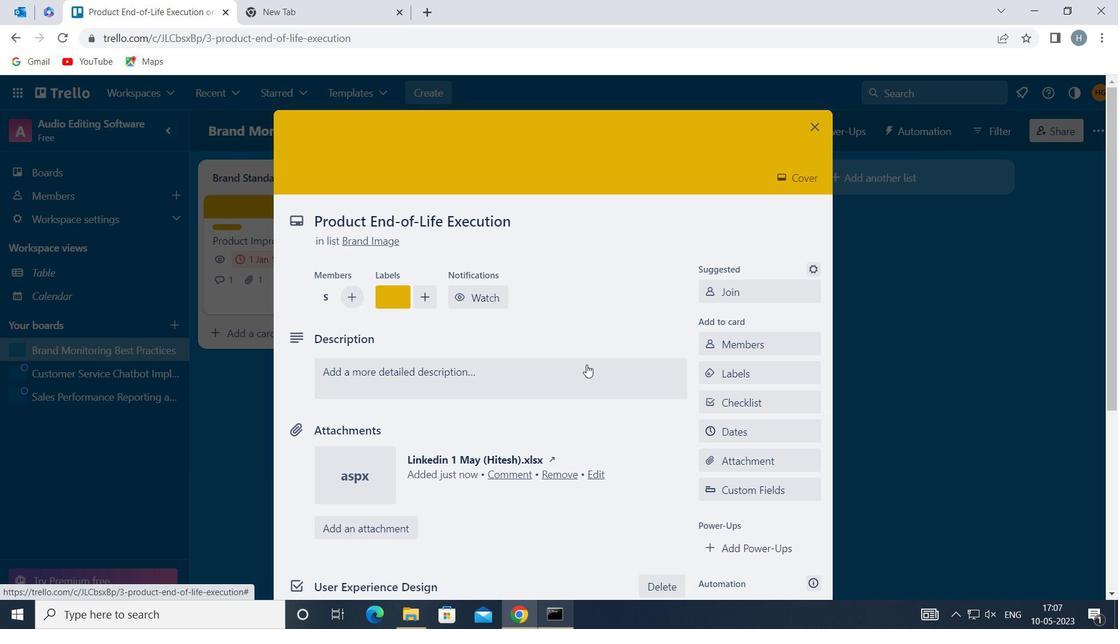 
Action: Mouse moved to (509, 414)
Screenshot: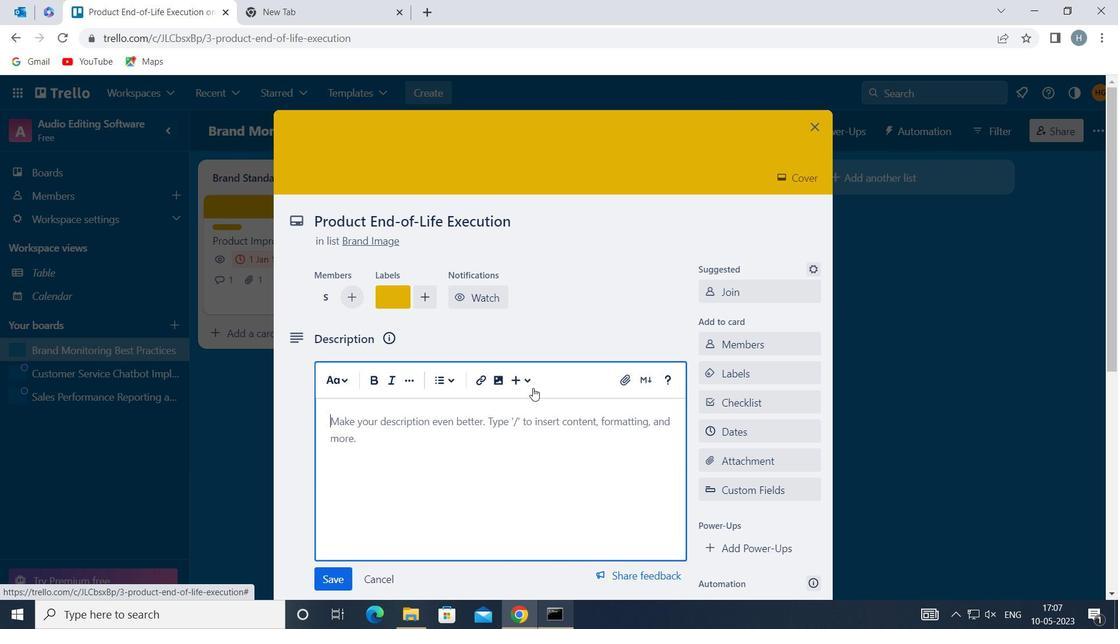 
Action: Mouse pressed left at (509, 414)
Screenshot: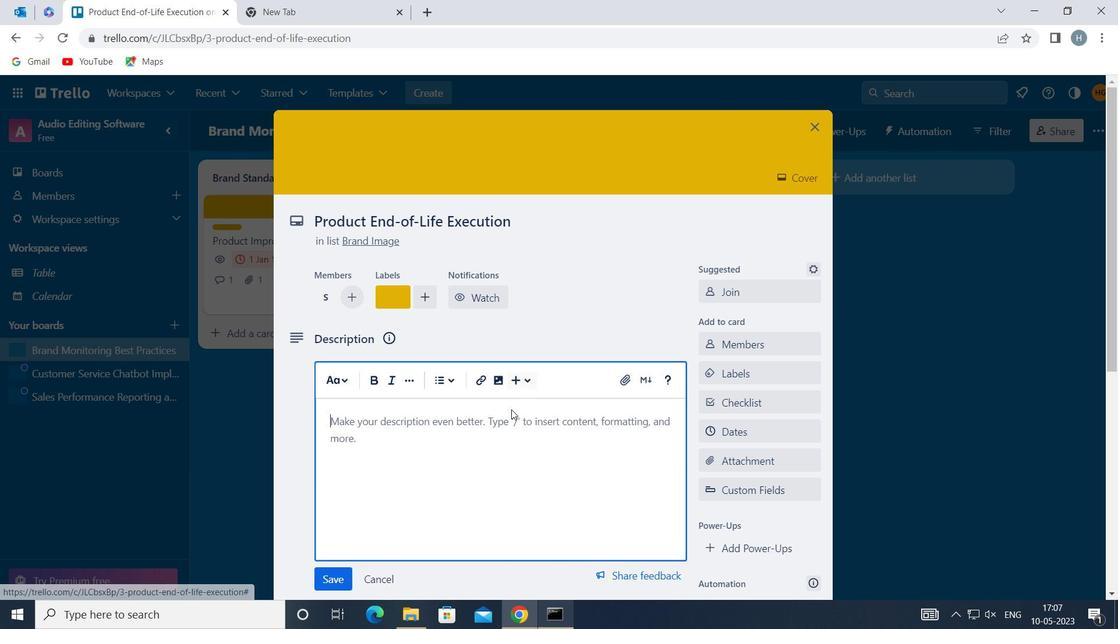 
Action: Mouse moved to (493, 419)
Screenshot: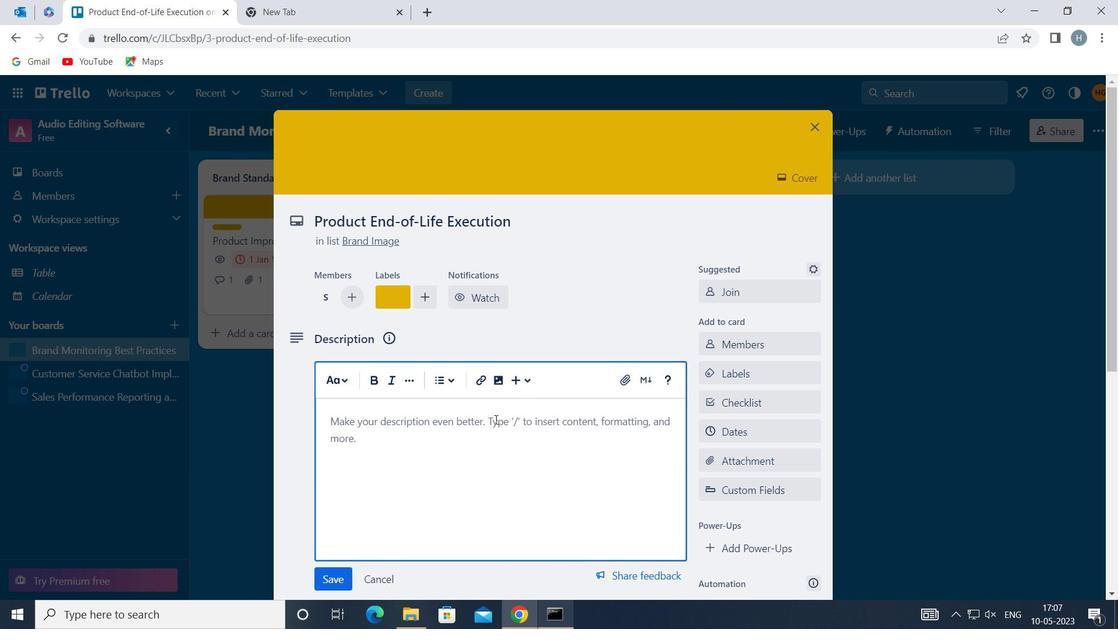 
Action: Key pressed <Key.shift>CONDUCT<Key.space><Key.shift>CUSTOMER<Key.space>FOR<Key.space>NNE<Key.backspace><Key.backspace>EW<Key.space><Key.backspace><Key.backspace><Key.backspace><Key.backspace><Key.backspace><Key.backspace><Key.backspace><Key.backspace>RESEARCH<Key.space>FOR<Key.space>NEW<Key.space>CUSTOMERN<Key.backspace><Key.space>REFERRALN<Key.backspace><Key.space>
Screenshot: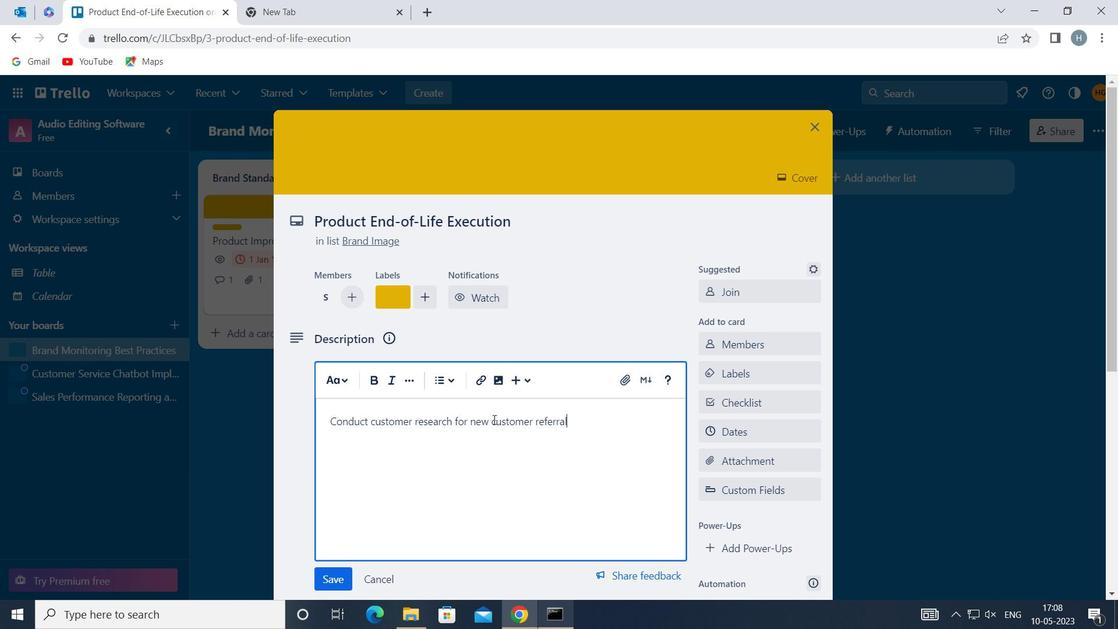
Action: Mouse moved to (326, 569)
Screenshot: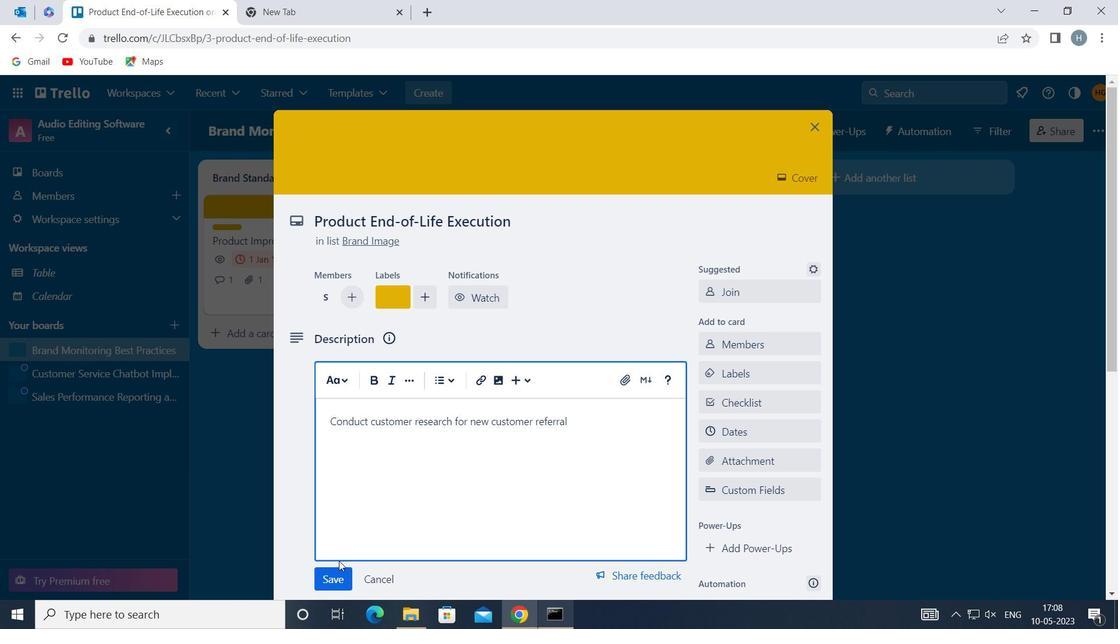 
Action: Mouse pressed left at (326, 569)
Screenshot: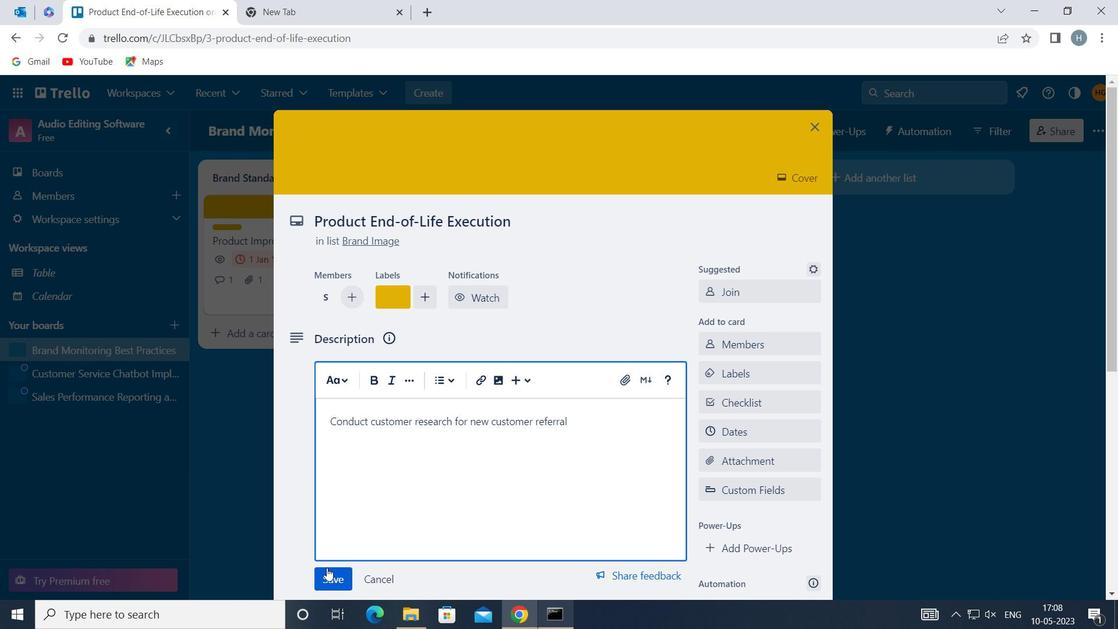 
Action: Mouse moved to (413, 475)
Screenshot: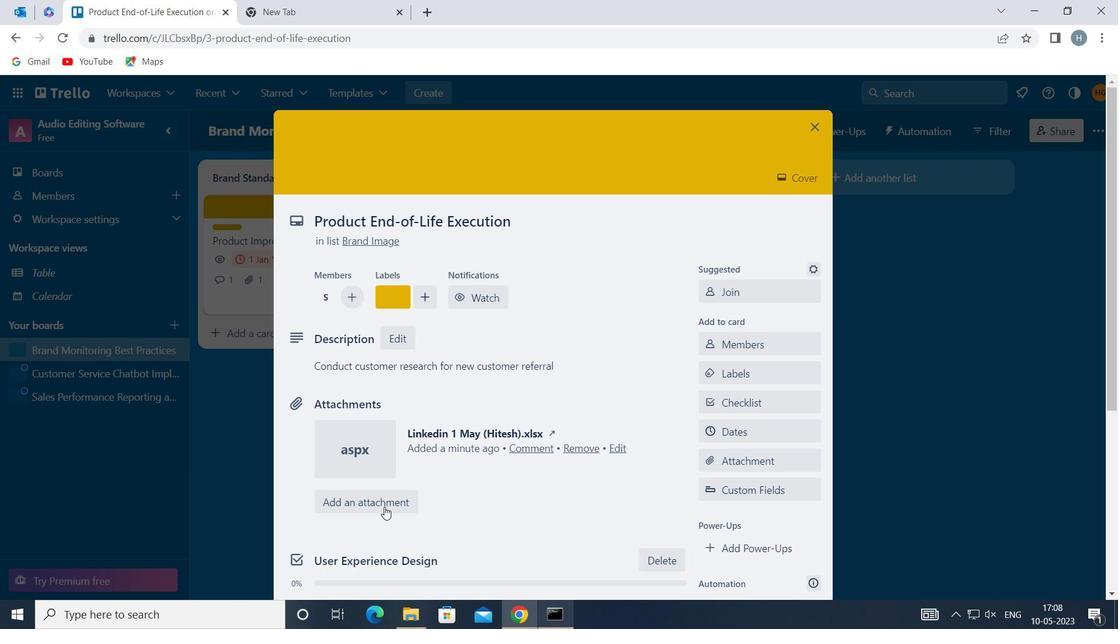 
Action: Mouse scrolled (413, 475) with delta (0, 0)
Screenshot: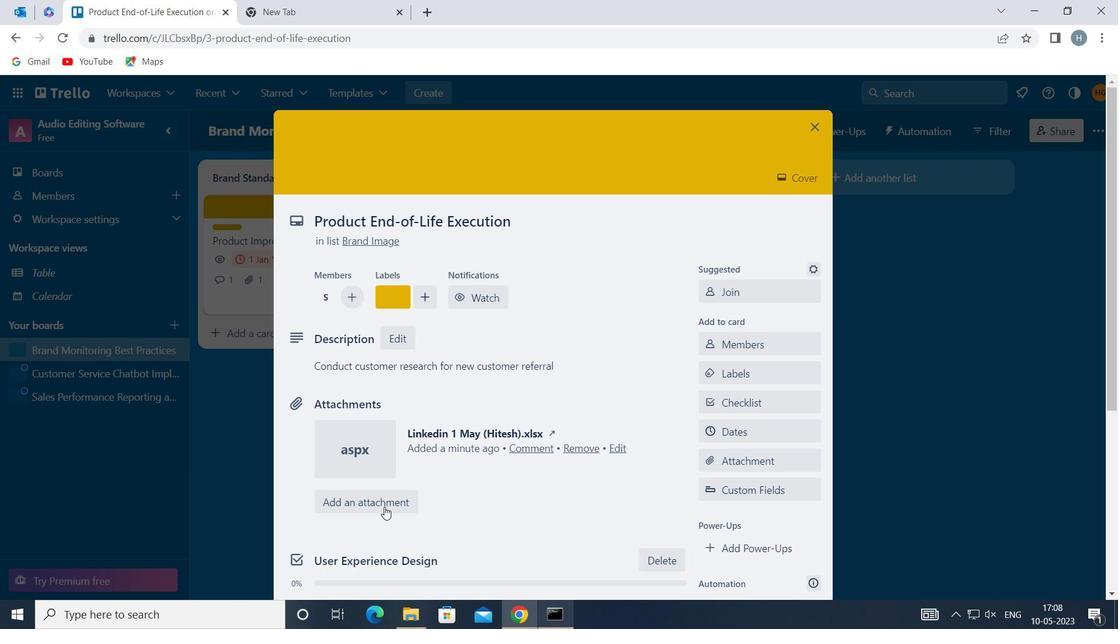 
Action: Mouse moved to (417, 473)
Screenshot: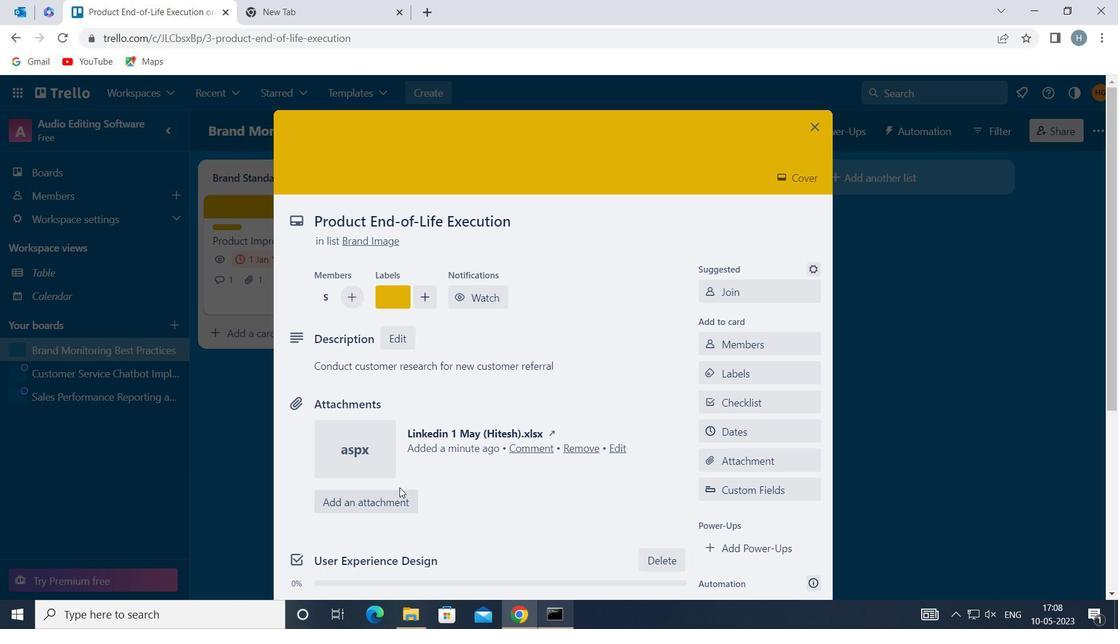 
Action: Mouse scrolled (417, 472) with delta (0, 0)
Screenshot: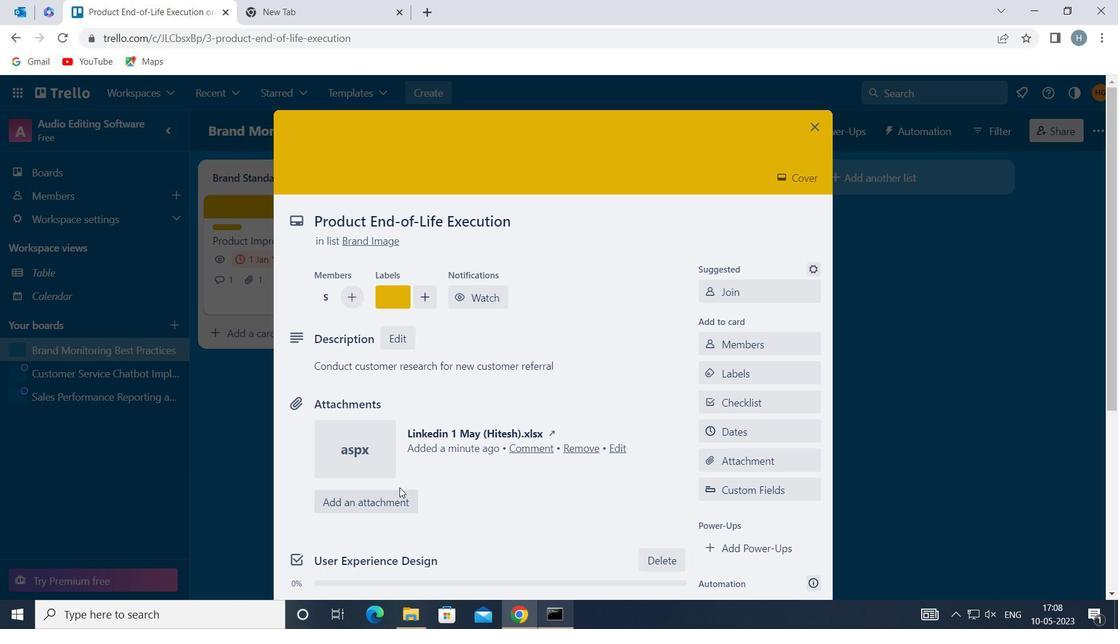 
Action: Mouse moved to (426, 468)
Screenshot: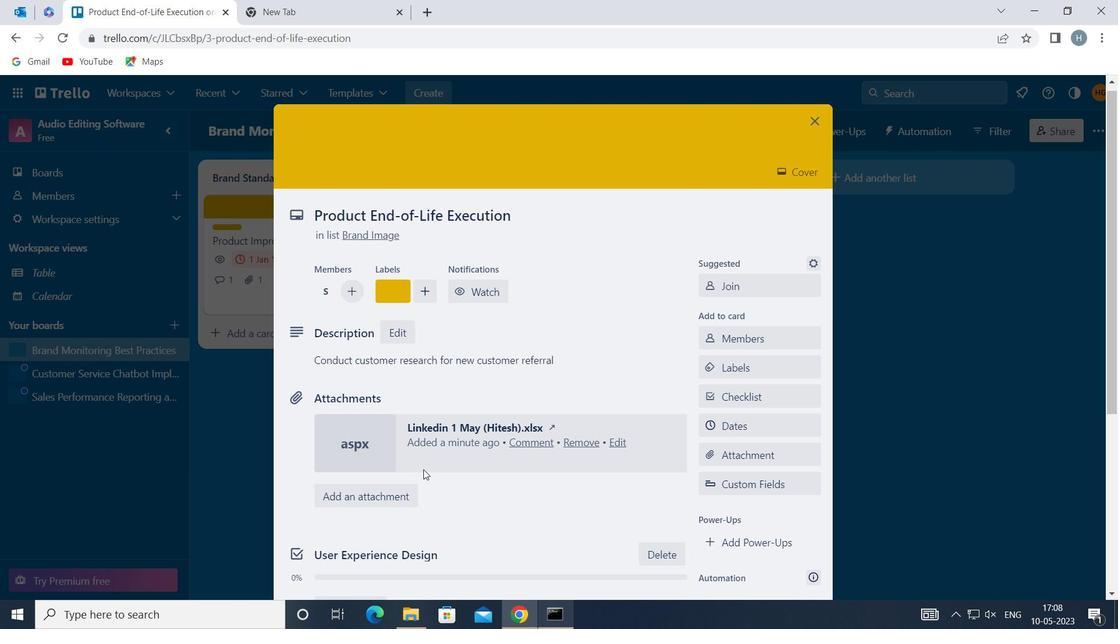 
Action: Mouse scrolled (426, 468) with delta (0, 0)
Screenshot: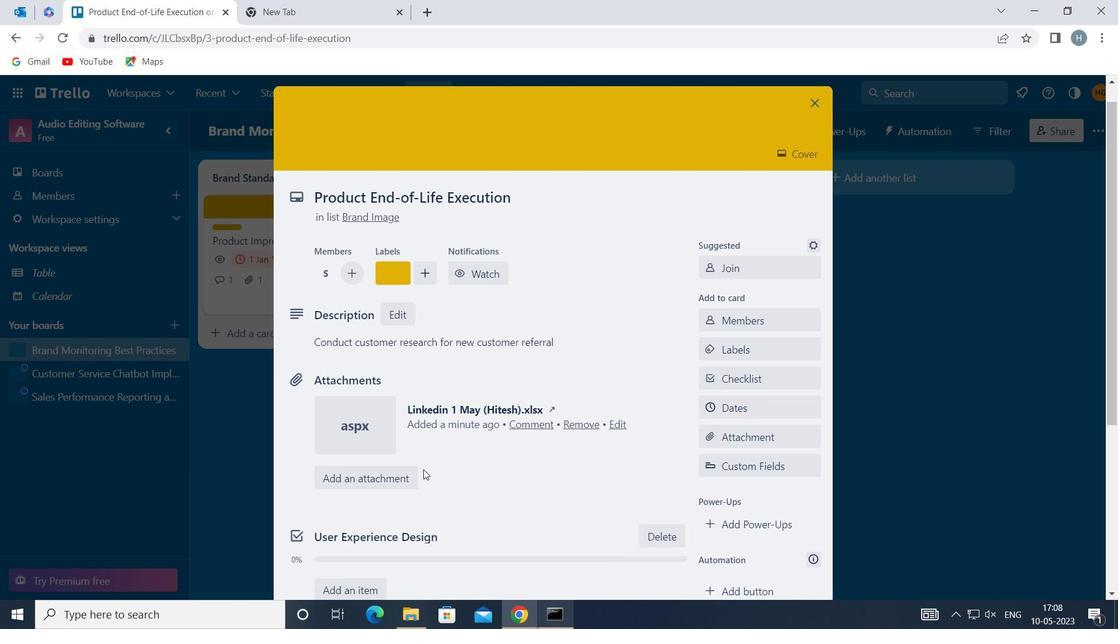 
Action: Mouse moved to (428, 467)
Screenshot: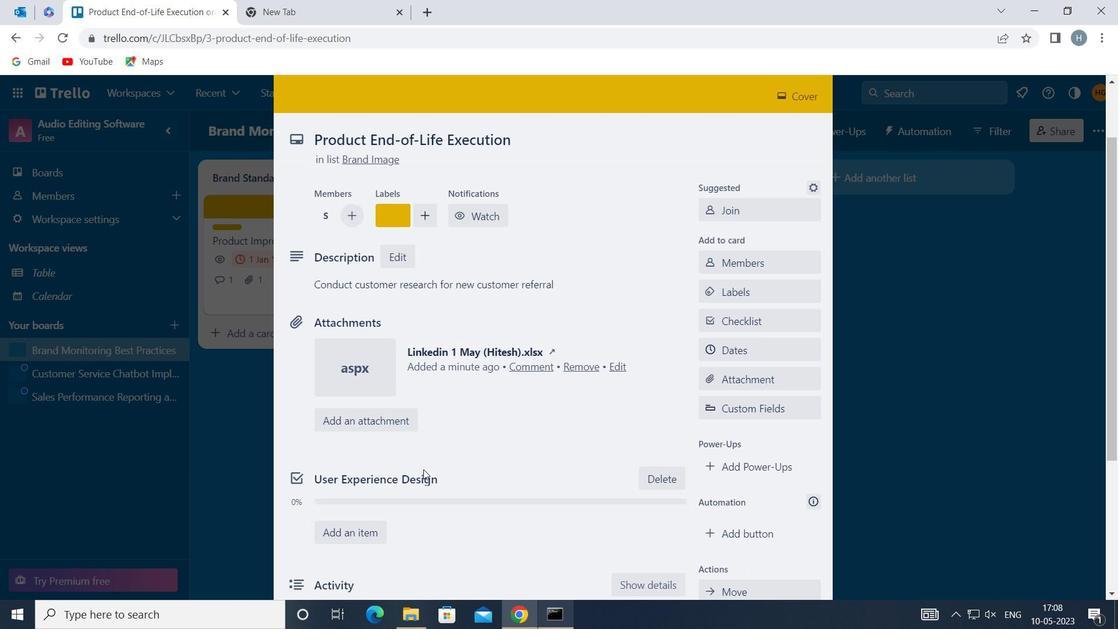 
Action: Mouse scrolled (428, 467) with delta (0, 0)
Screenshot: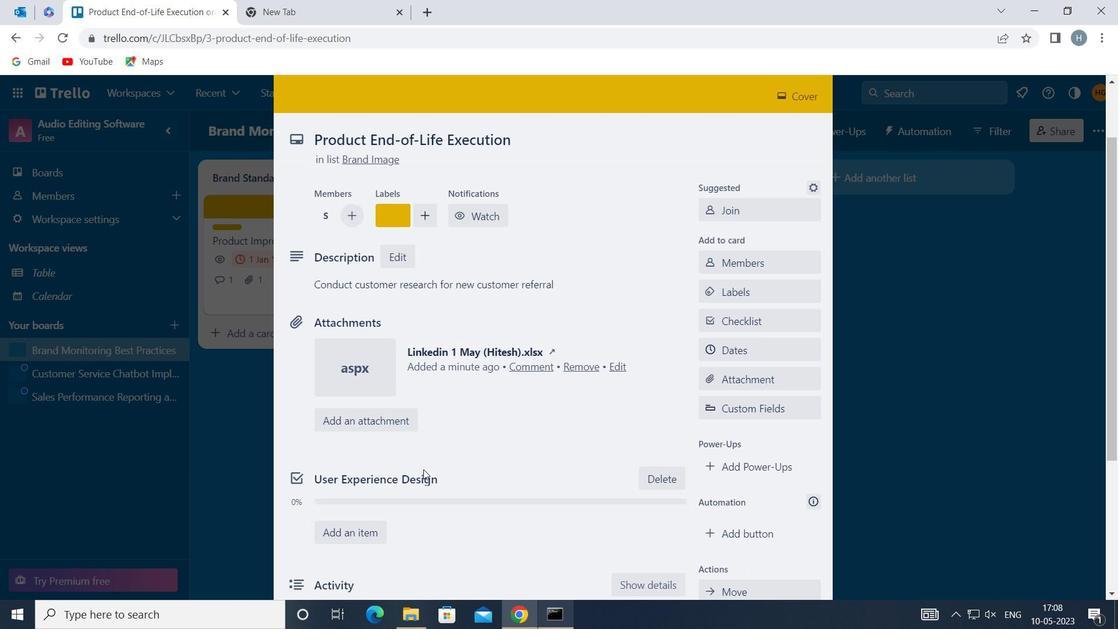 
Action: Mouse moved to (474, 412)
Screenshot: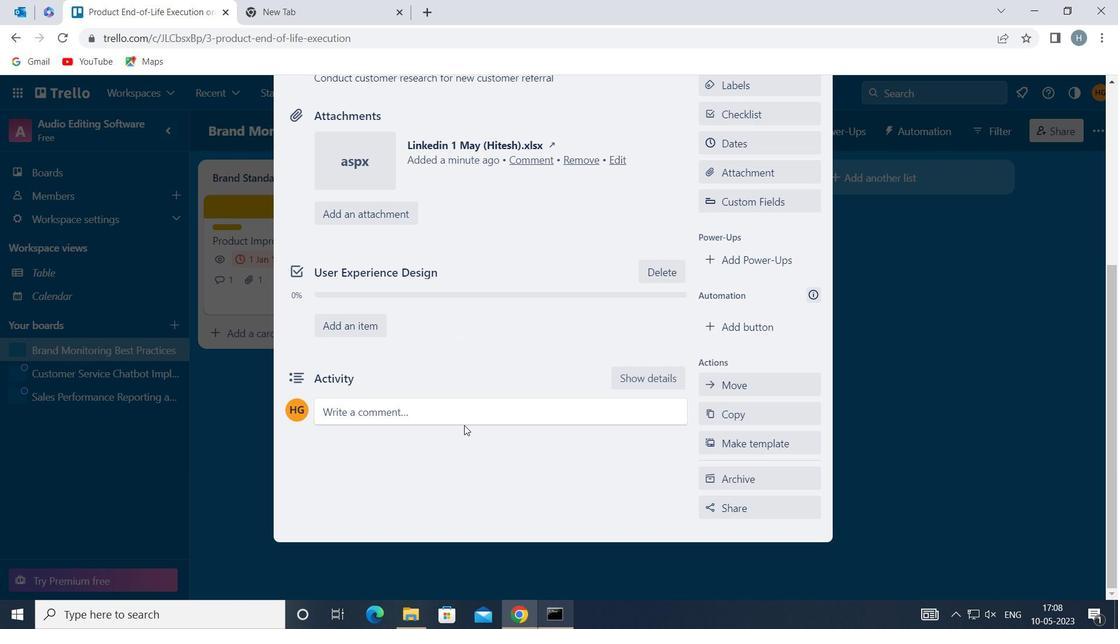 
Action: Mouse pressed left at (474, 412)
Screenshot: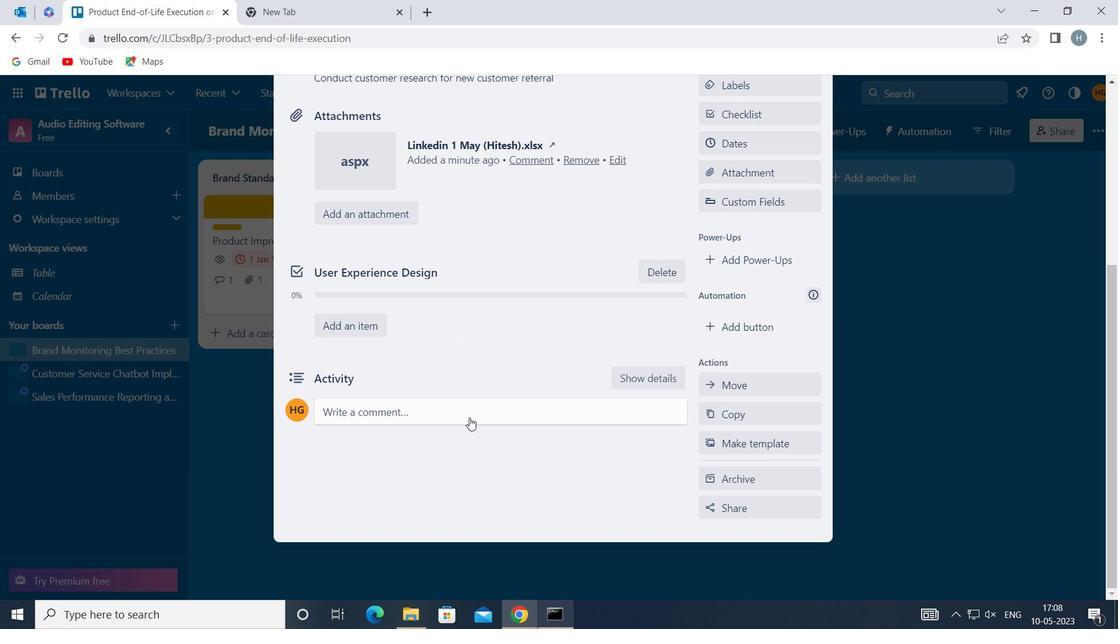 
Action: Mouse moved to (468, 451)
Screenshot: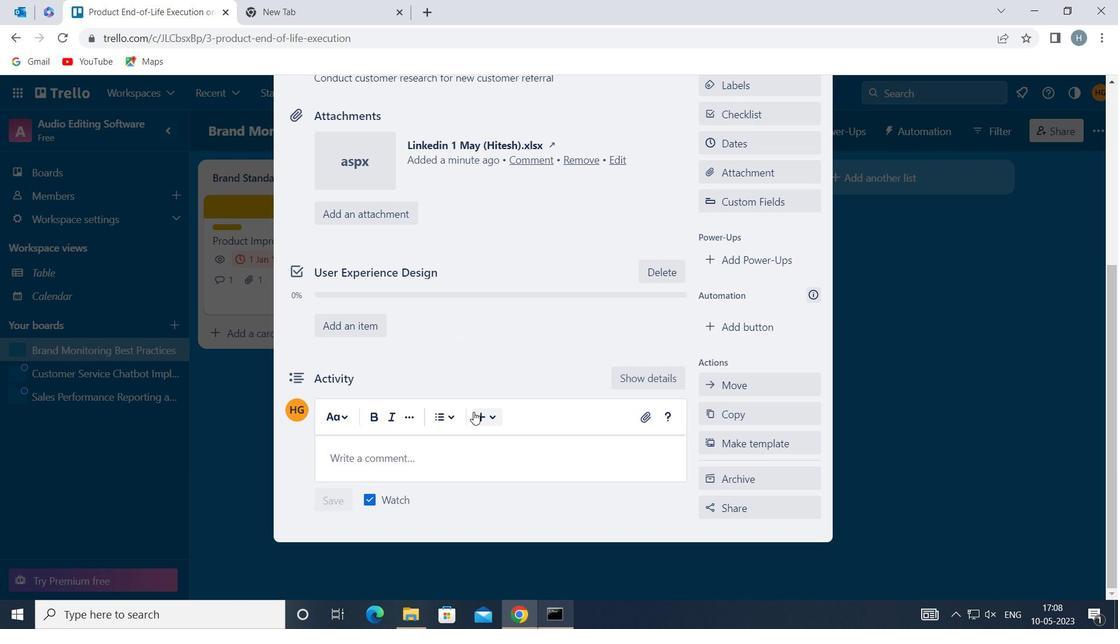 
Action: Mouse pressed left at (468, 451)
Screenshot: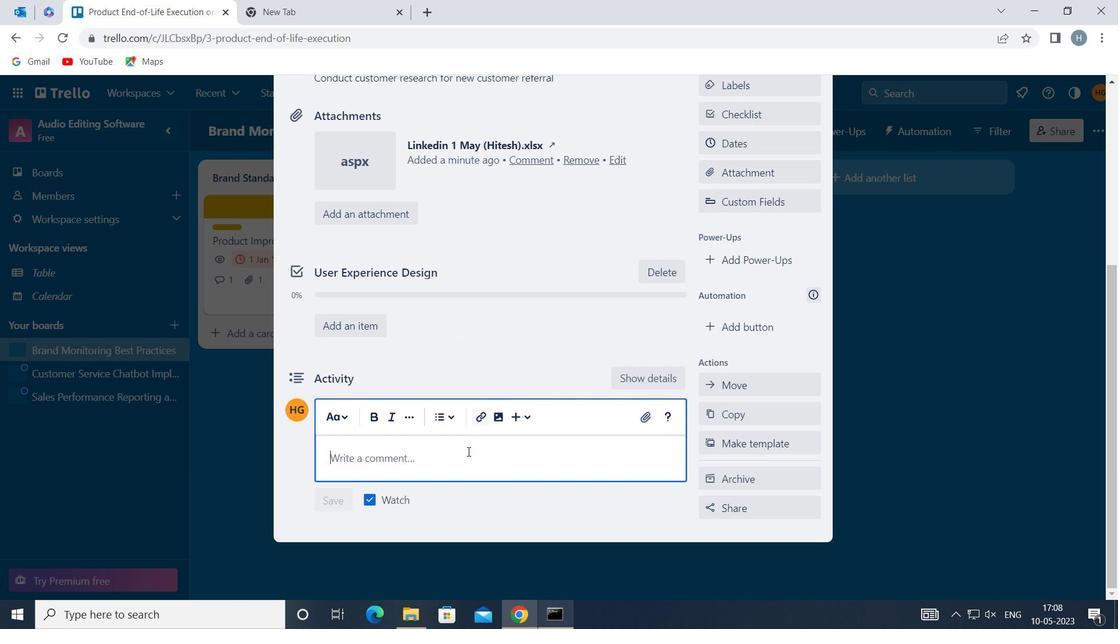 
Action: Mouse moved to (467, 450)
Screenshot: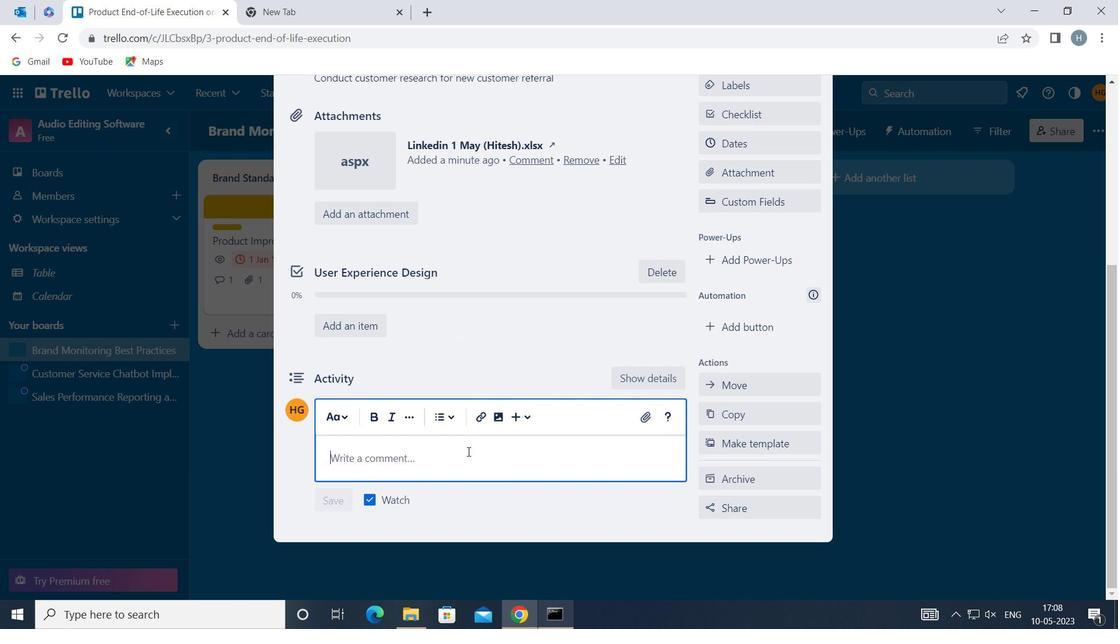 
Action: Key pressed <Key.shift>LET<Key.space>US<Key.space>MAKE<Key.space>SURE<Key.space>WE<Key.space>HAVE<Key.space>A<Key.space>CLEAR<Key.space>UNDERSTANDING<Key.space>OF<Key.space>THE<Key.space>RESS<Key.backspace>OURCES<Key.space>AND<Key.space>BUDGET<Key.space>AVAILABLE<Key.space>FOR<Key.space>THIS<Key.space>TASK<Key.space>ENSURING<Key.space>THAT<Key.space>WE<Key.space>CAN<Key.space>EXECUTE<Key.space>IT<Key.space>EFFECTIVELY
Screenshot: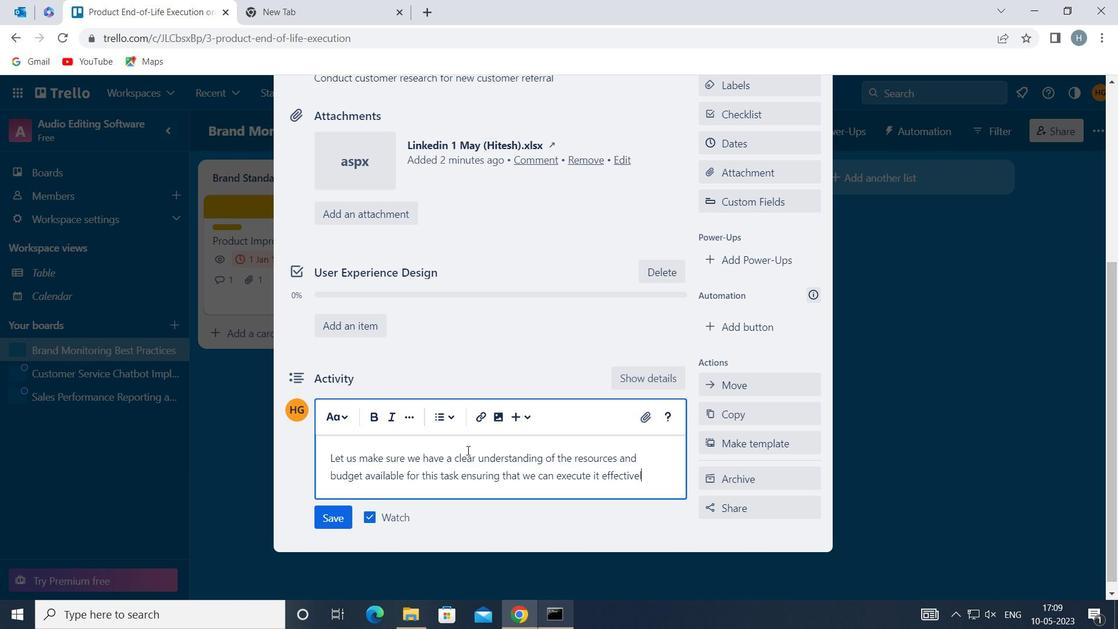 
Action: Mouse moved to (333, 515)
Screenshot: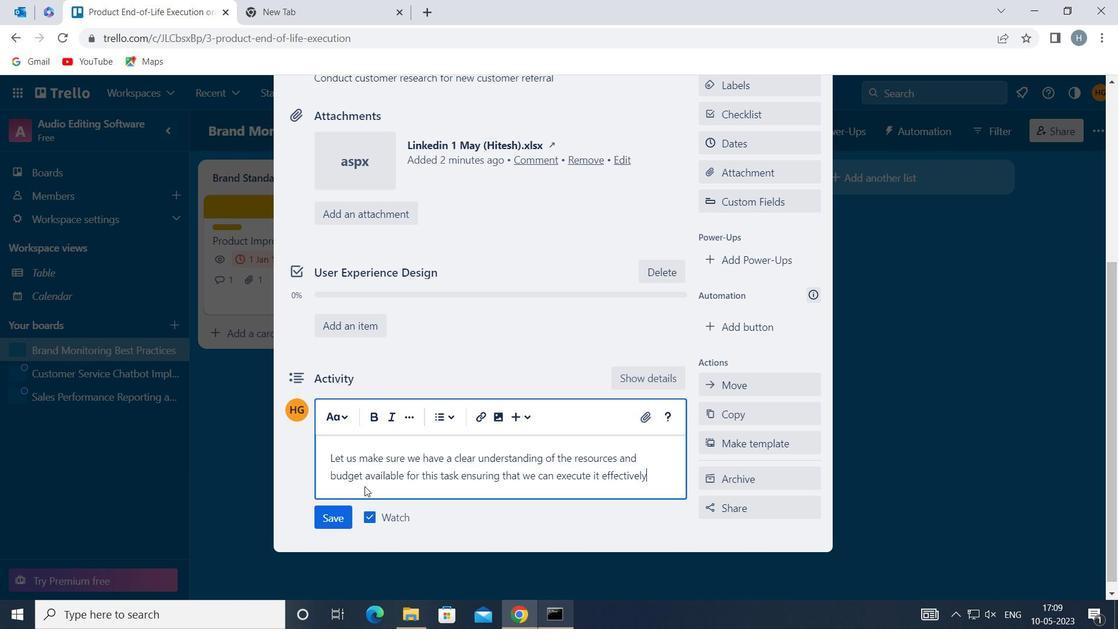 
Action: Mouse pressed left at (333, 515)
Screenshot: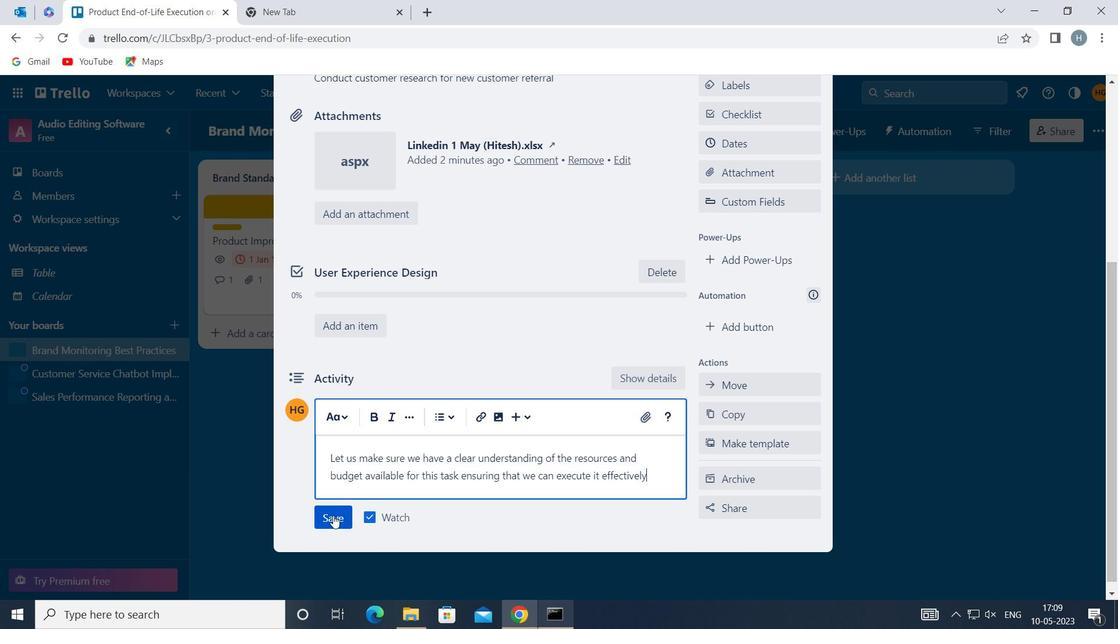 
Action: Mouse moved to (739, 143)
Screenshot: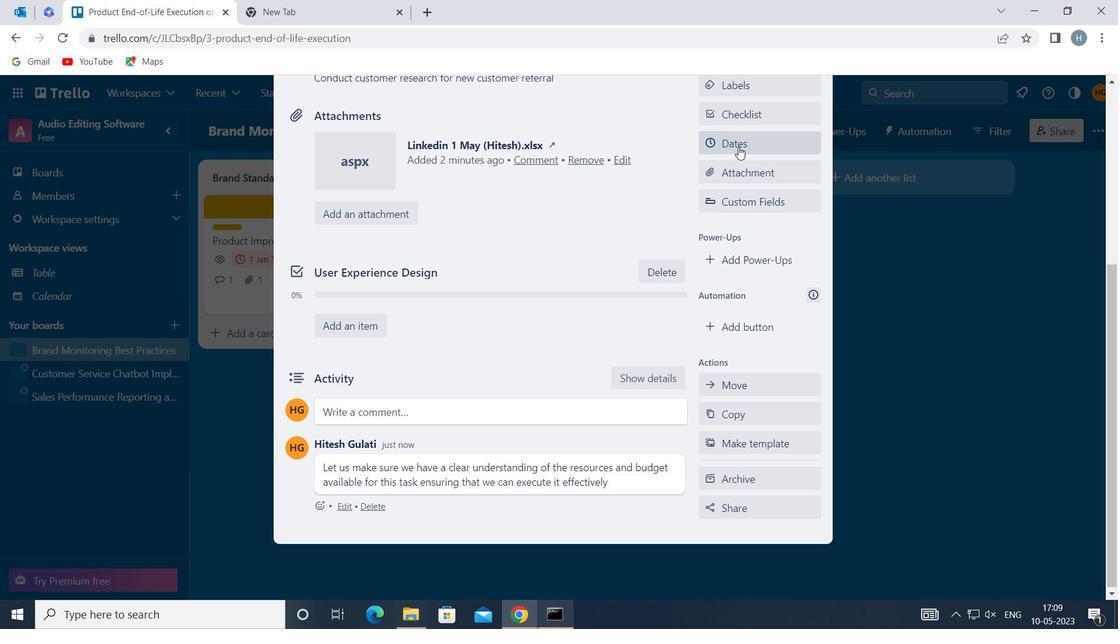 
Action: Mouse pressed left at (739, 143)
Screenshot: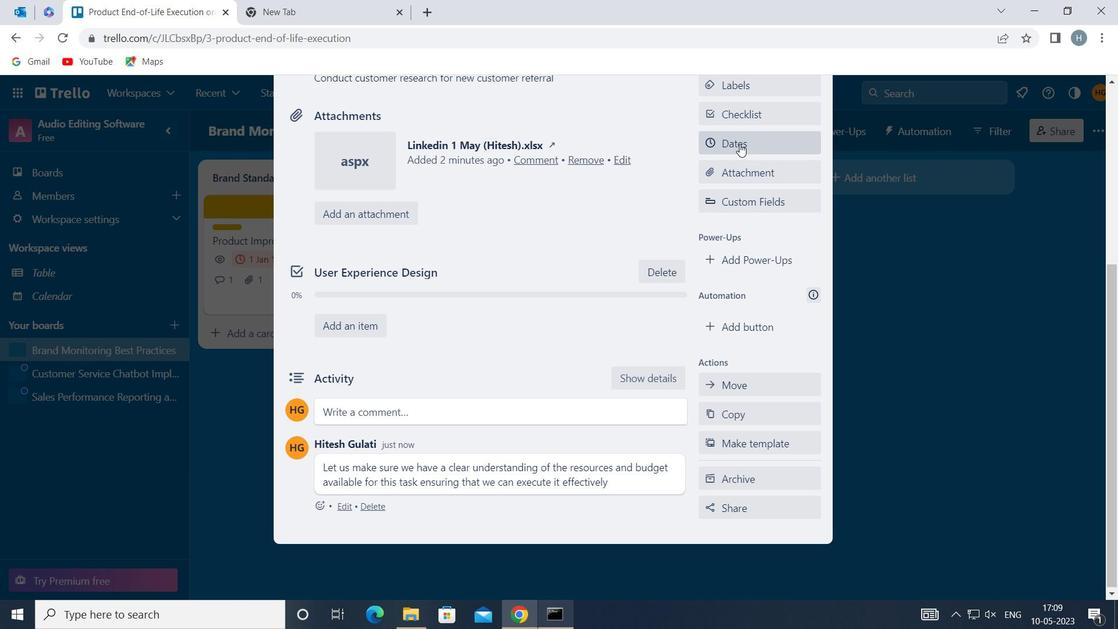 
Action: Mouse moved to (718, 391)
Screenshot: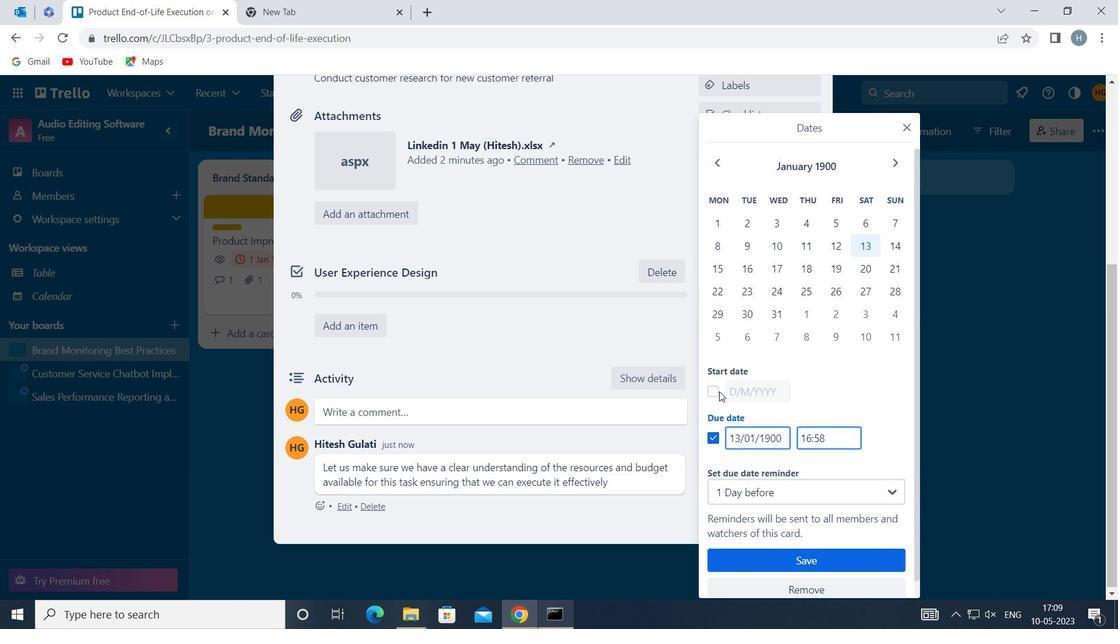 
Action: Mouse pressed left at (718, 391)
Screenshot: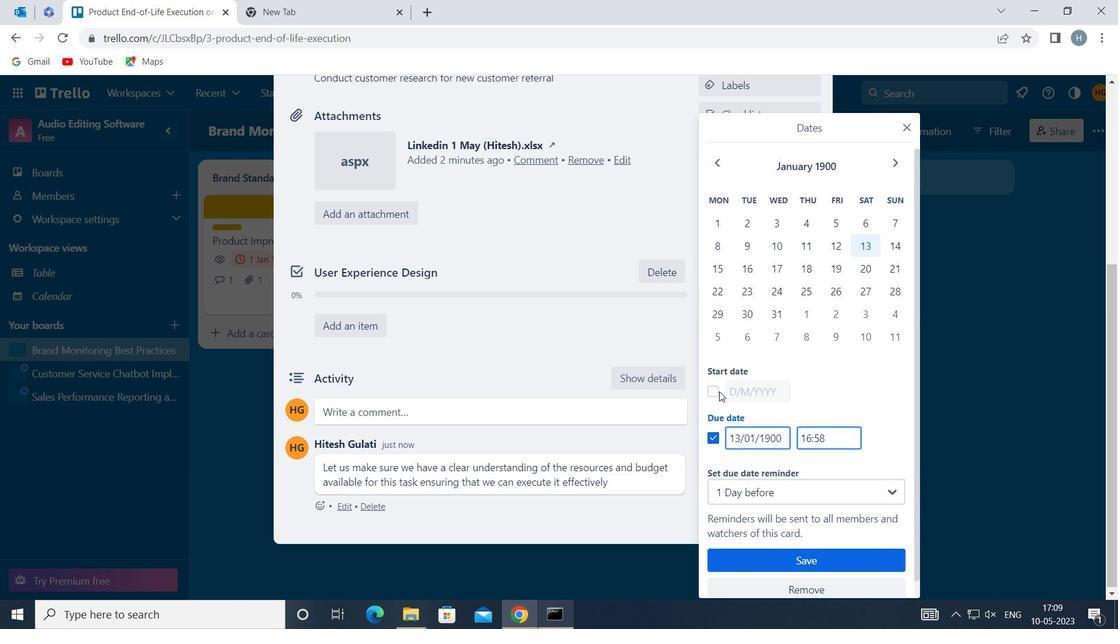 
Action: Mouse moved to (740, 386)
Screenshot: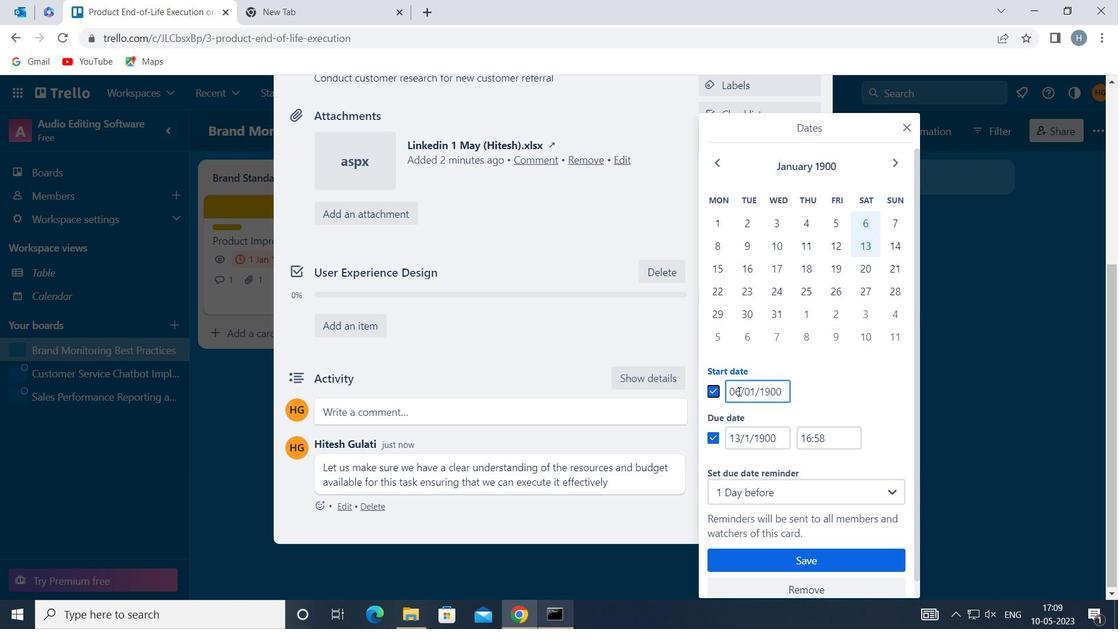 
Action: Mouse pressed left at (740, 386)
Screenshot: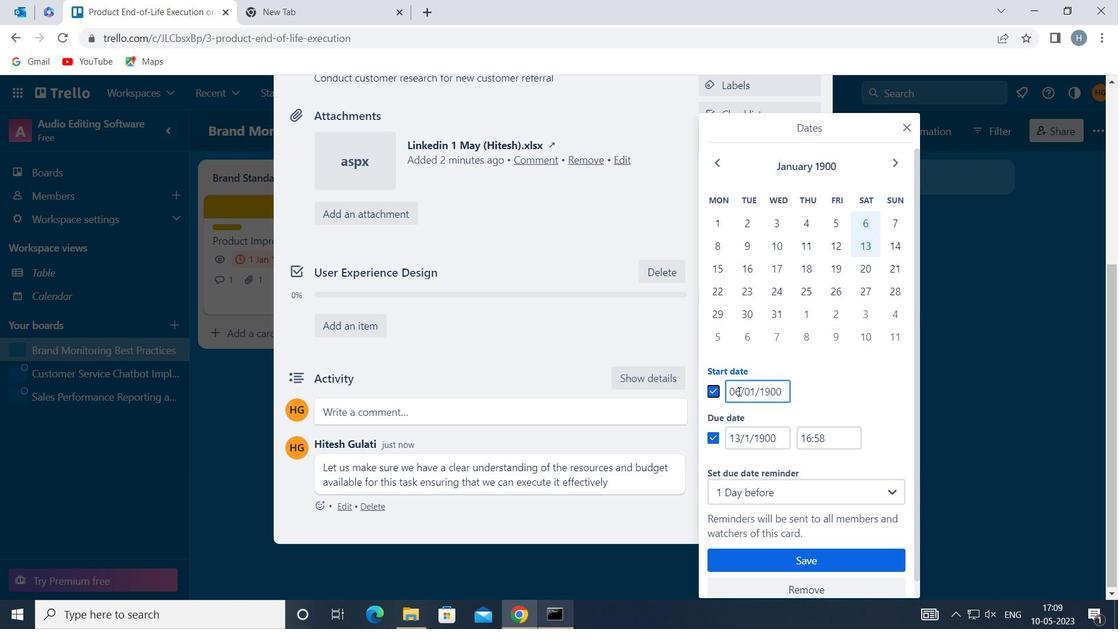 
Action: Mouse moved to (728, 386)
Screenshot: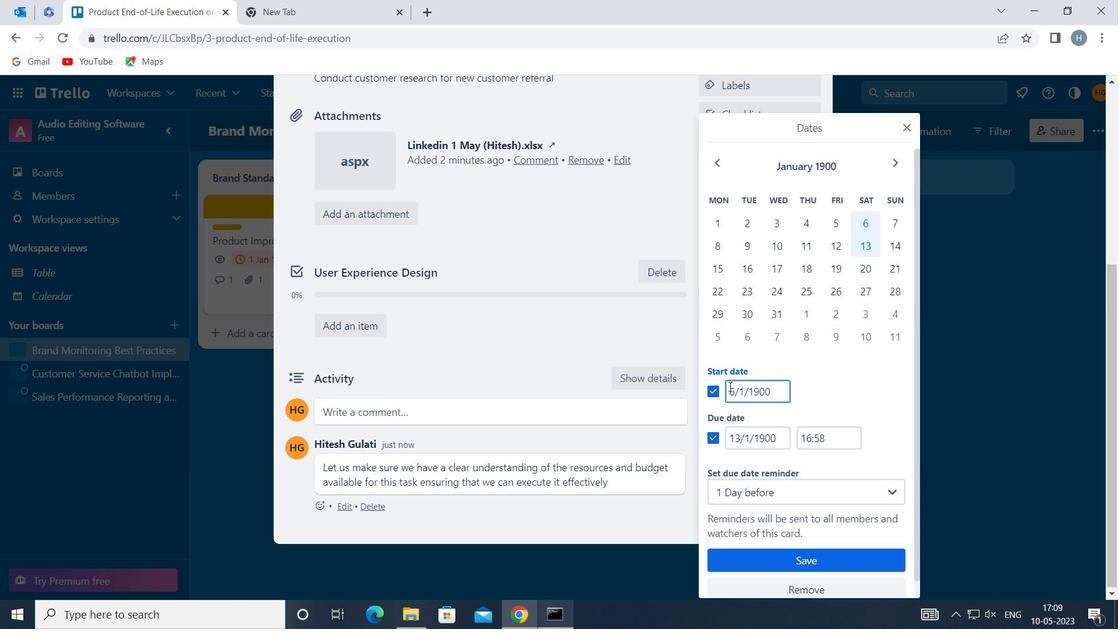 
Action: Mouse pressed left at (728, 386)
Screenshot: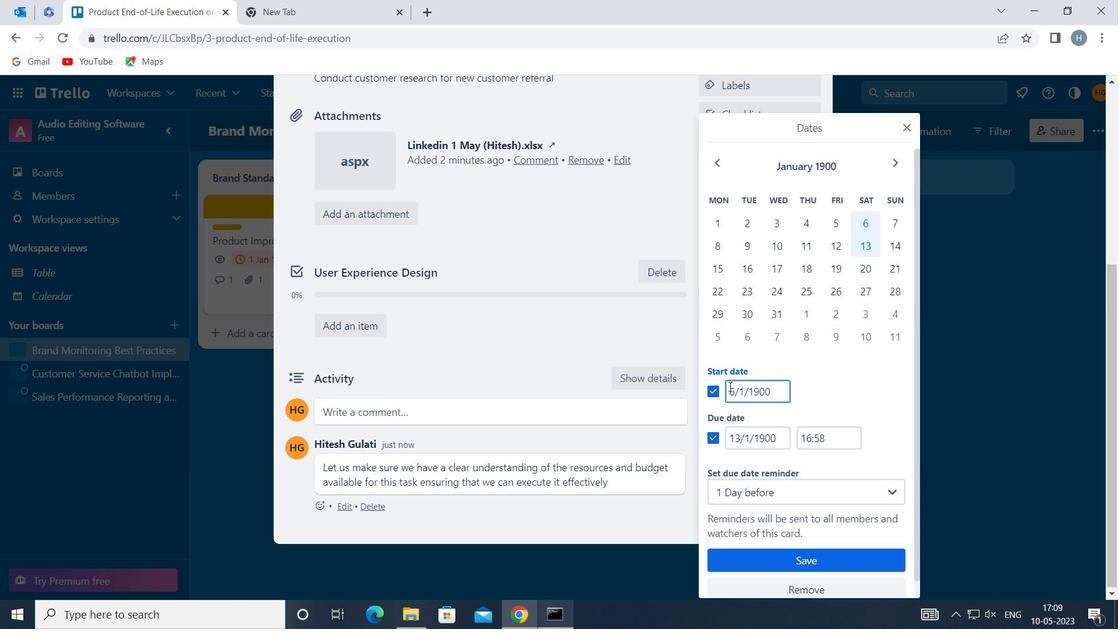 
Action: Mouse moved to (733, 386)
Screenshot: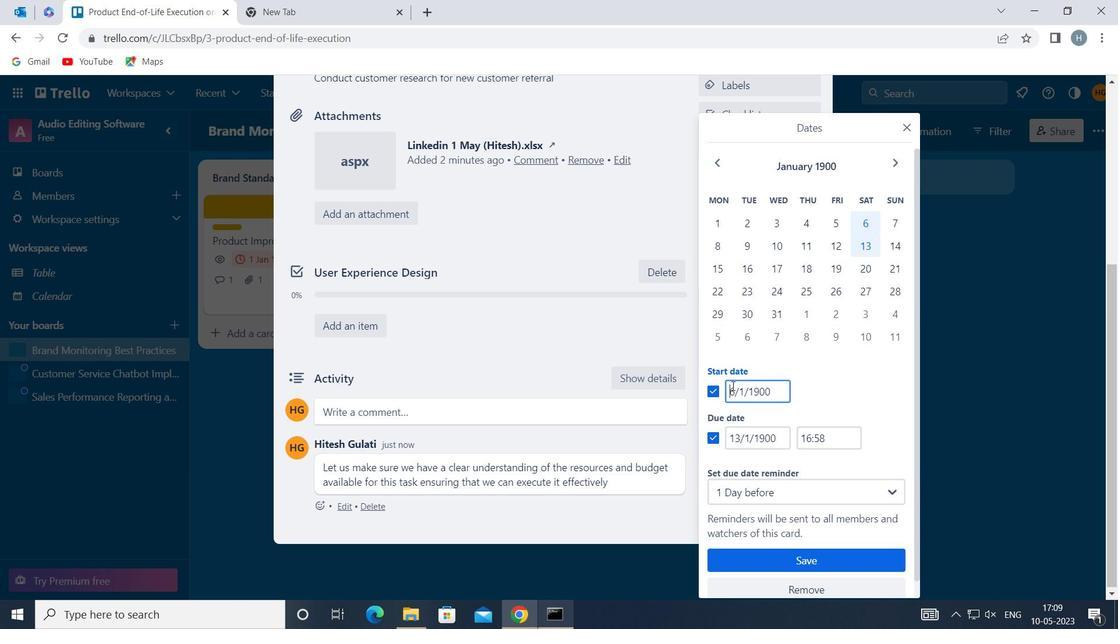 
Action: Mouse pressed left at (733, 386)
Screenshot: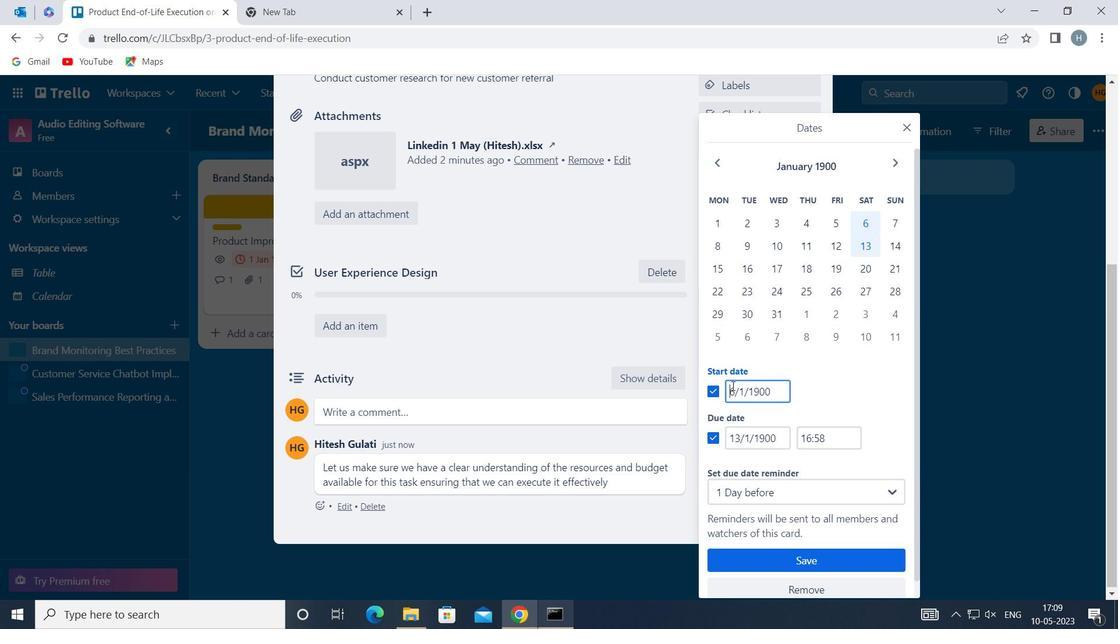 
Action: Mouse moved to (726, 380)
Screenshot: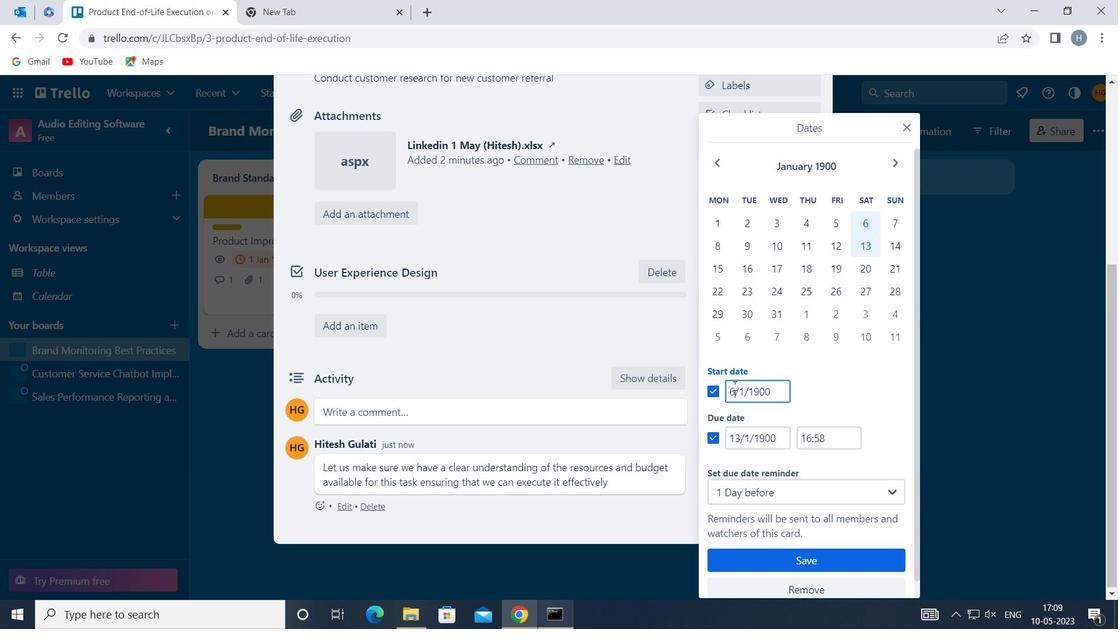 
Action: Key pressed <Key.backspace>7
Screenshot: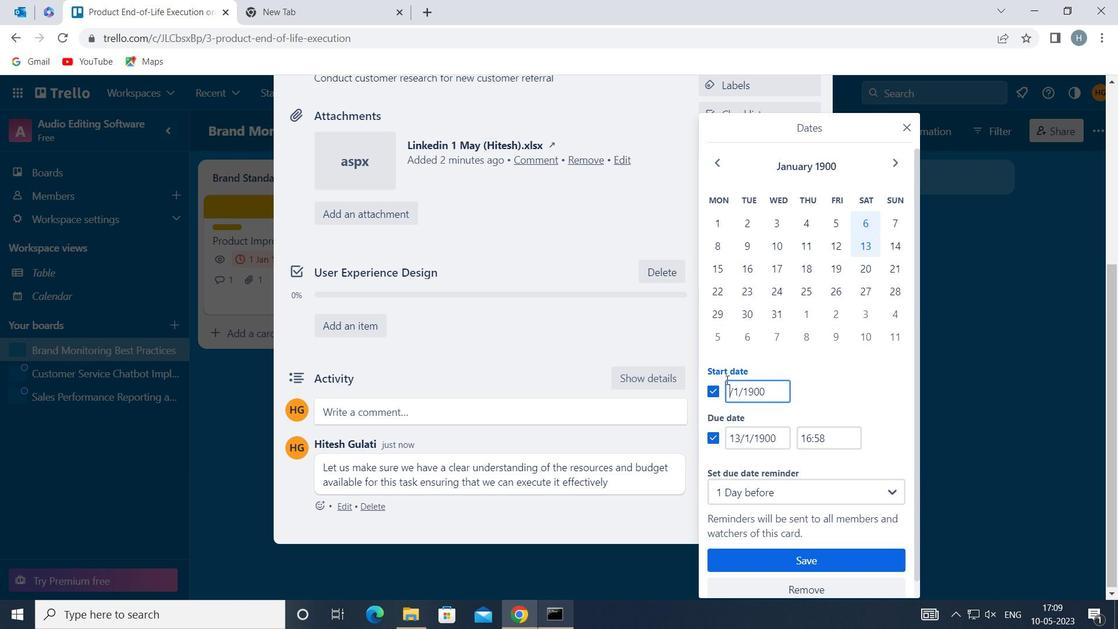 
Action: Mouse moved to (742, 433)
Screenshot: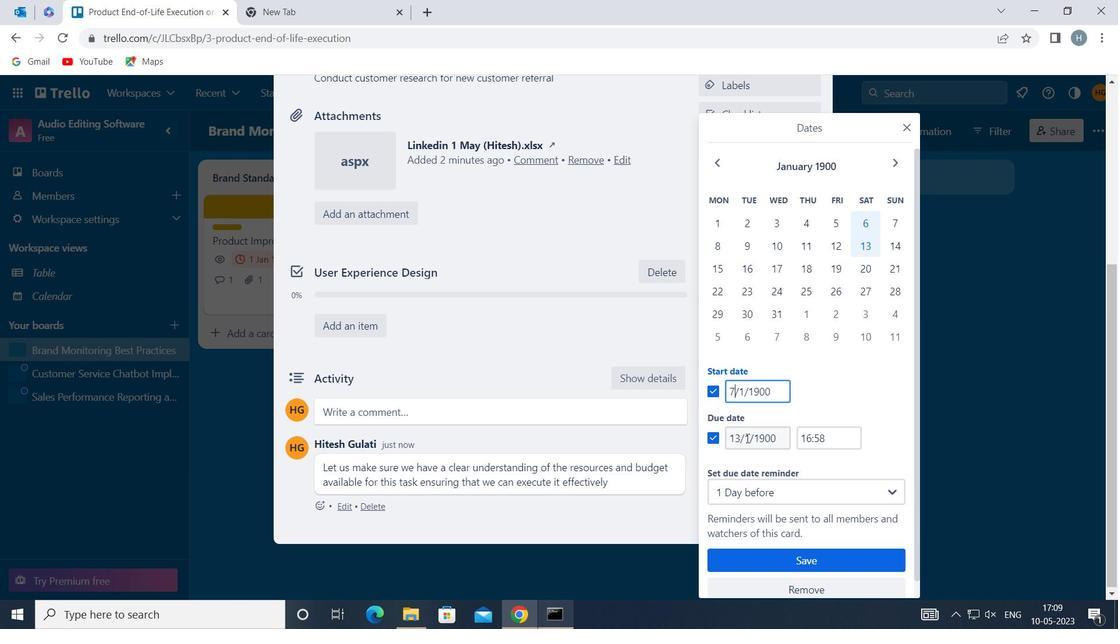 
Action: Mouse pressed left at (742, 433)
Screenshot: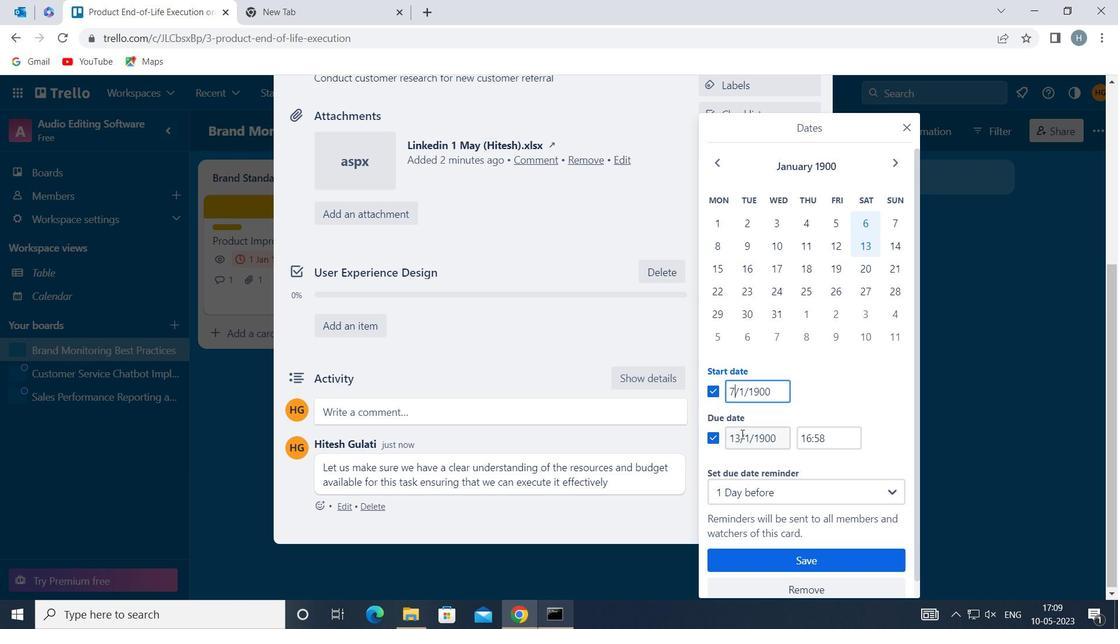 
Action: Mouse moved to (740, 432)
Screenshot: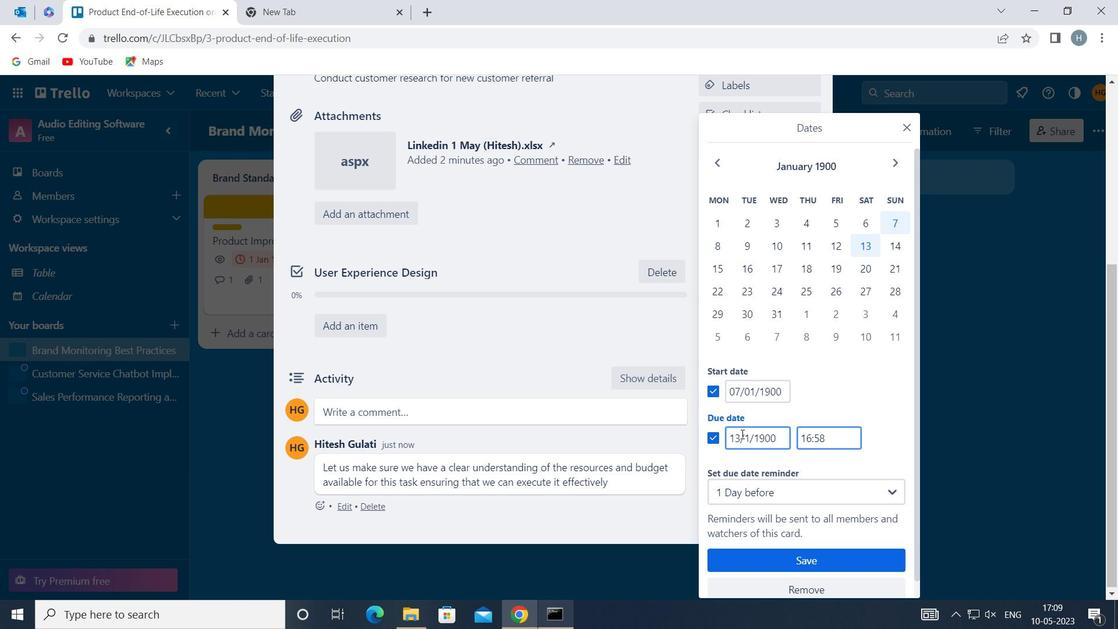 
Action: Key pressed <Key.backspace>4
Screenshot: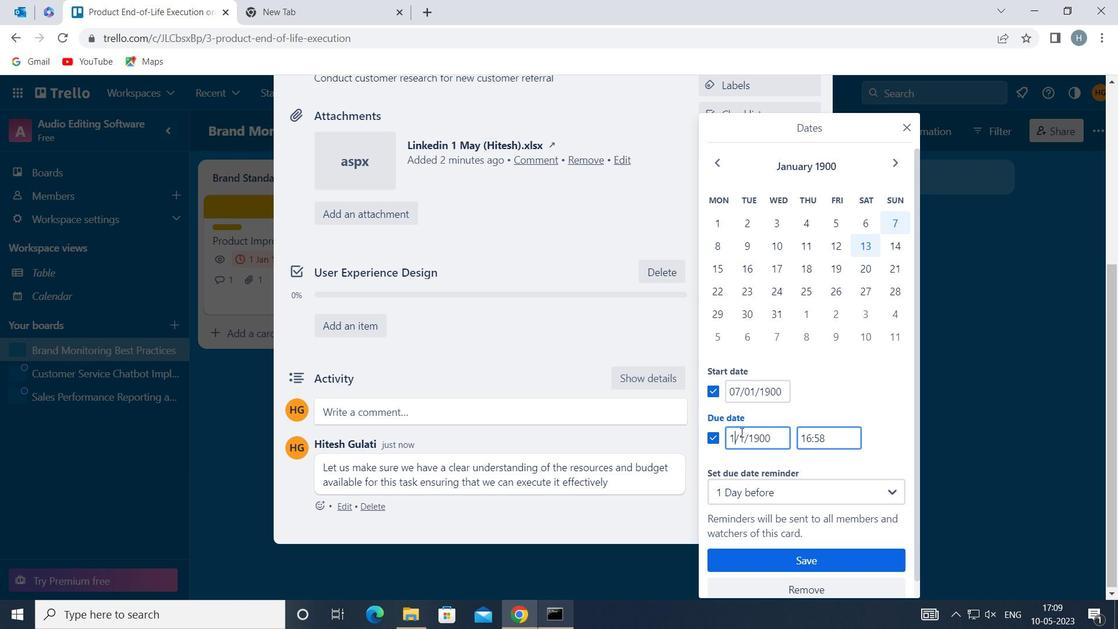 
Action: Mouse moved to (790, 555)
Screenshot: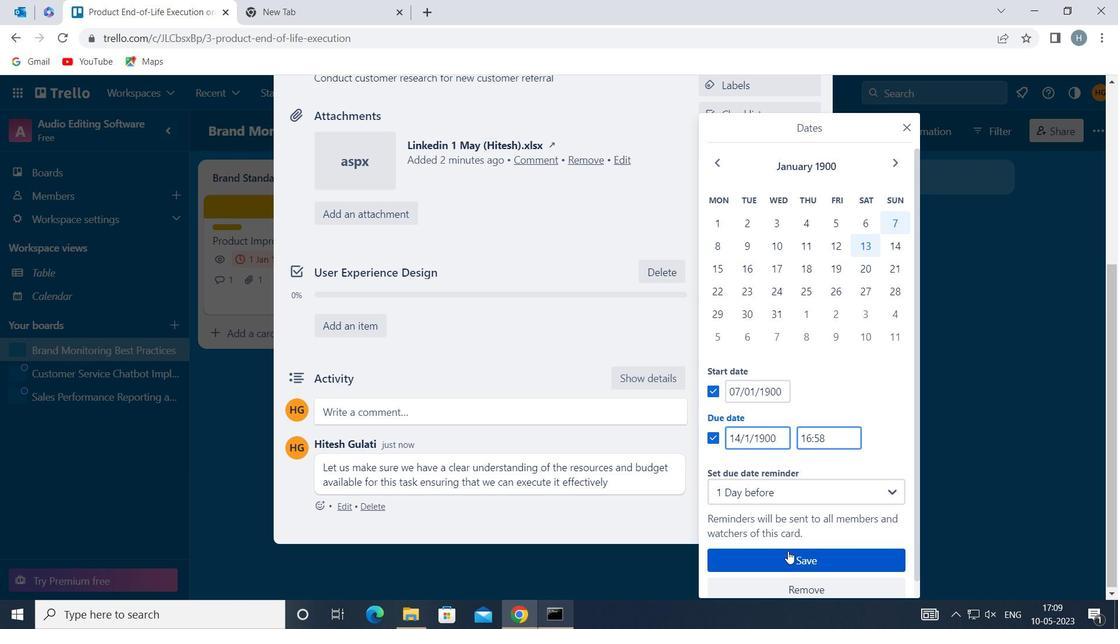
Action: Mouse pressed left at (790, 555)
Screenshot: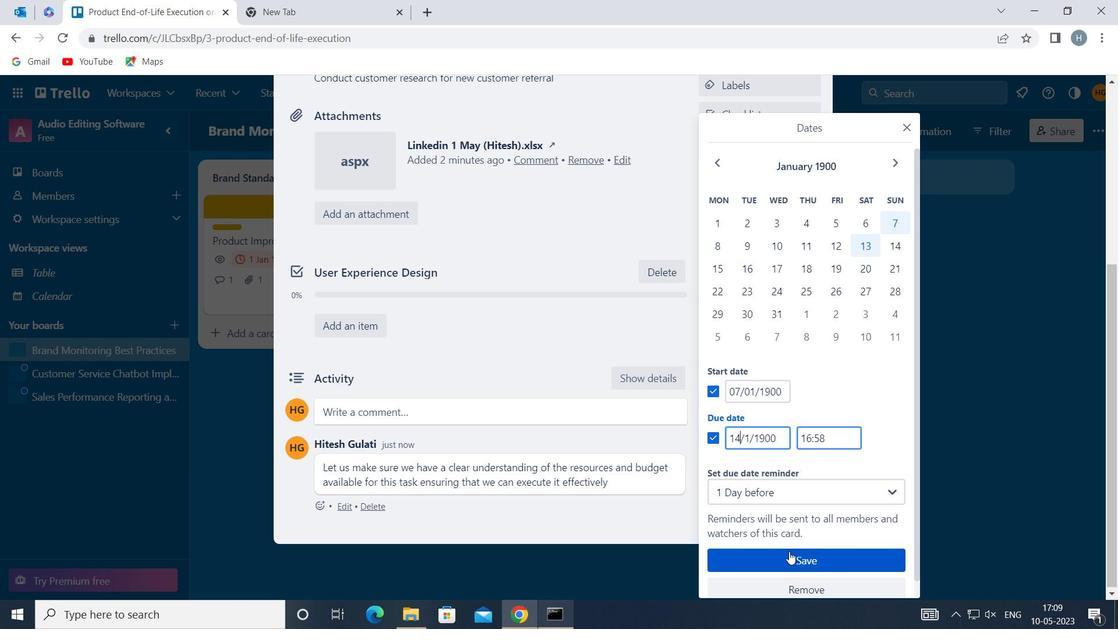 
Action: Mouse moved to (681, 338)
Screenshot: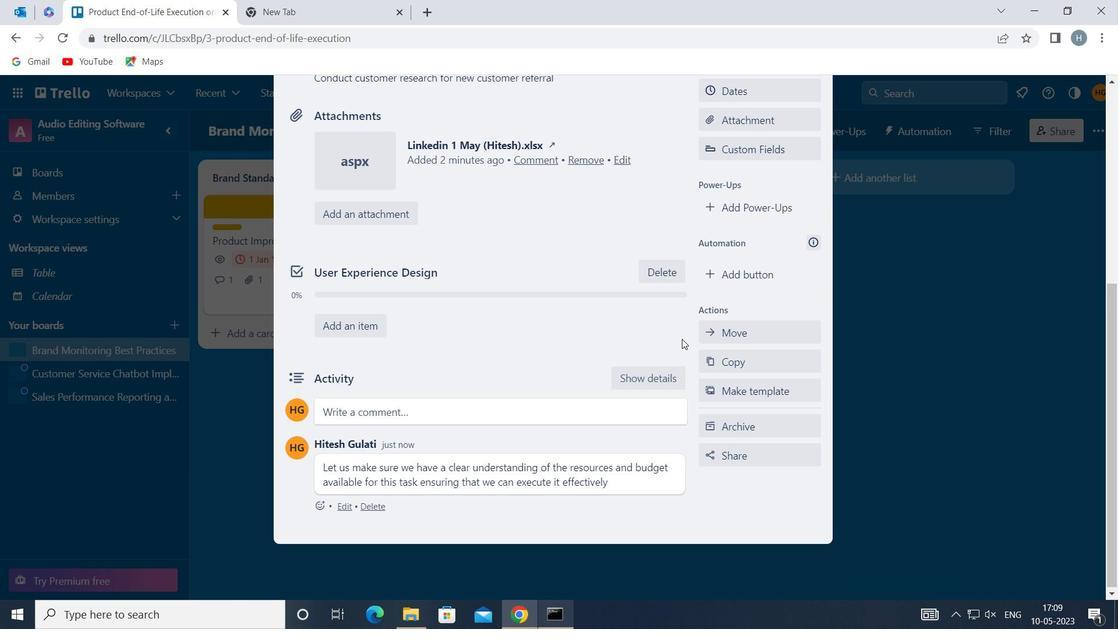 
